 Task: Search one way flight ticket for 4 adults, 2 children, 2 infants in seat and 1 infant on lap in economy from Roswell: Roswell Air Center to Jackson: Jackson Hole Airport on 5-2-2023. Choice of flights is Singapure airlines. Number of bags: 1 carry on bag. Price is upto 45000. Outbound departure time preference is 10:30.
Action: Mouse moved to (234, 337)
Screenshot: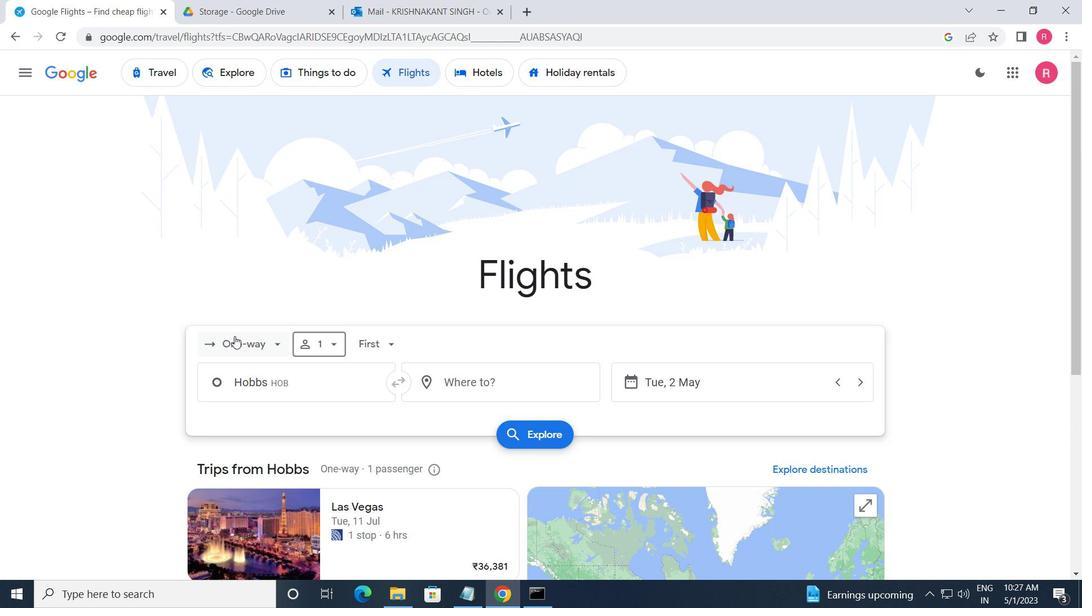 
Action: Mouse pressed left at (234, 337)
Screenshot: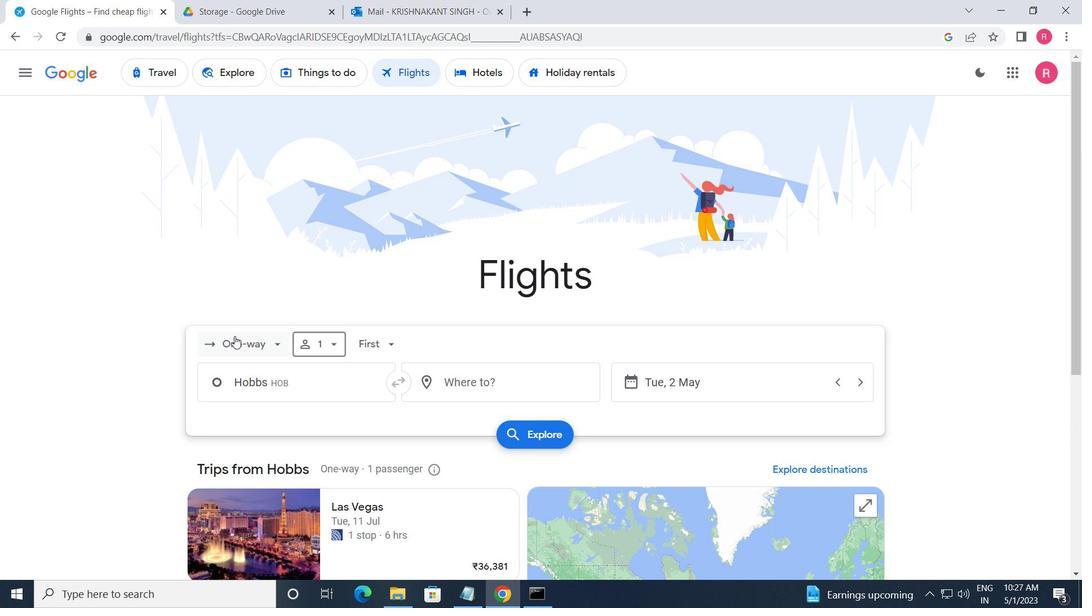 
Action: Mouse moved to (280, 418)
Screenshot: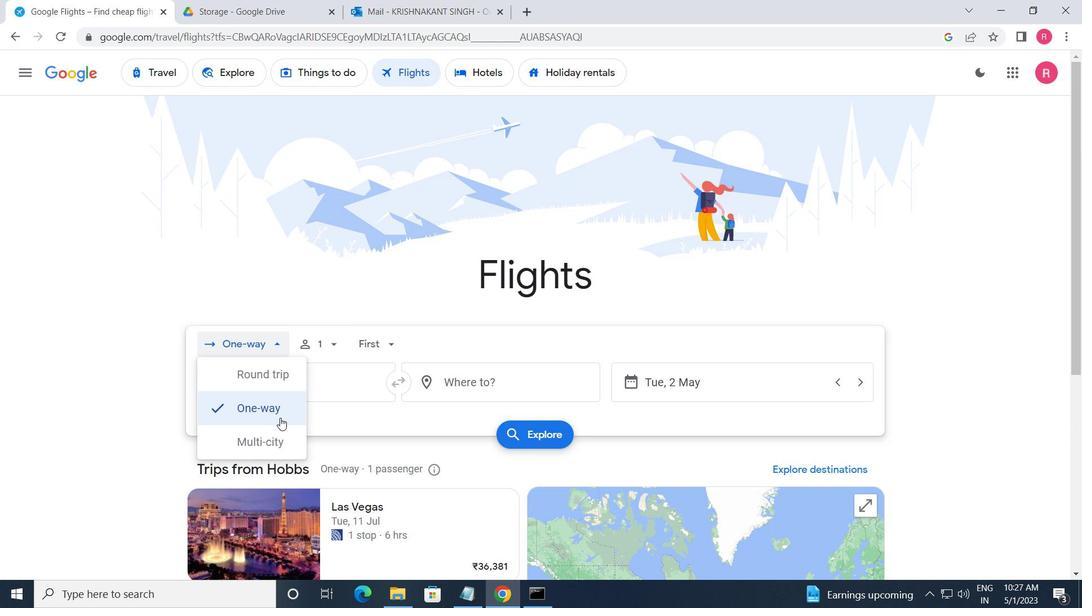 
Action: Mouse pressed left at (280, 418)
Screenshot: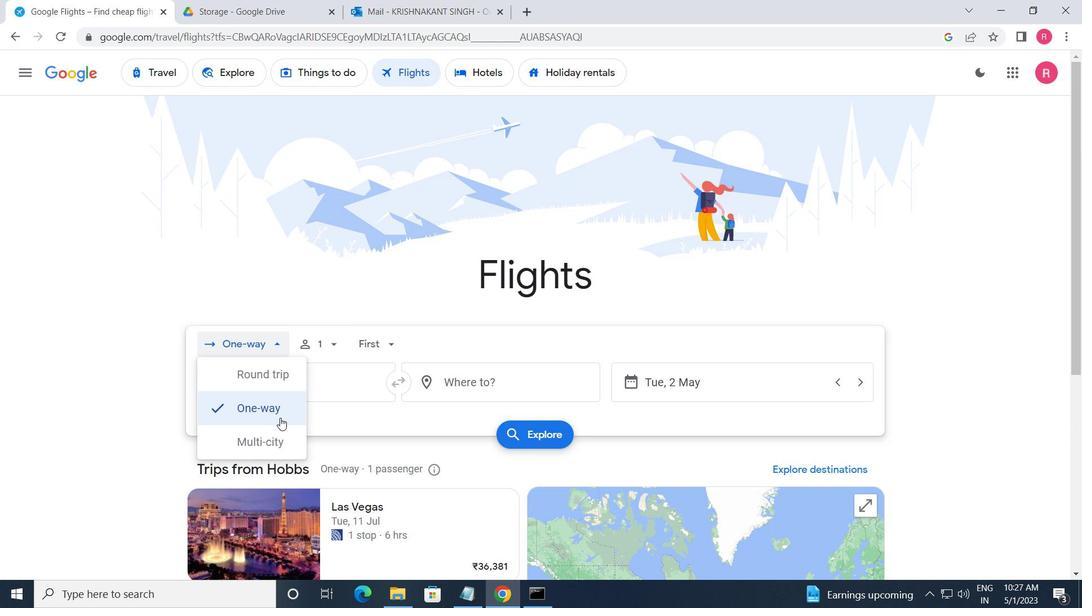 
Action: Mouse moved to (321, 361)
Screenshot: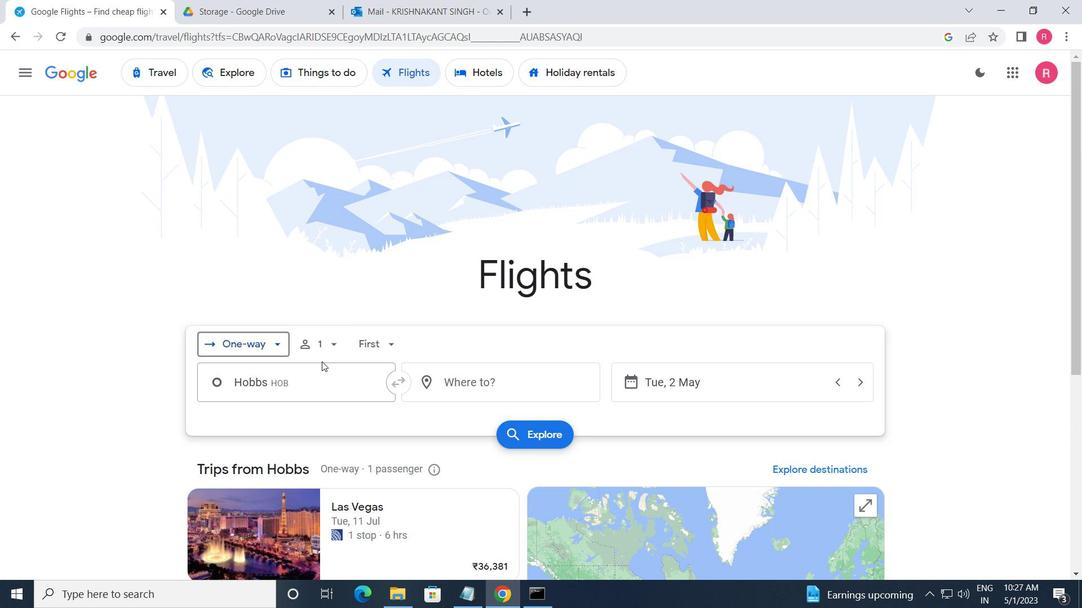
Action: Mouse pressed left at (321, 361)
Screenshot: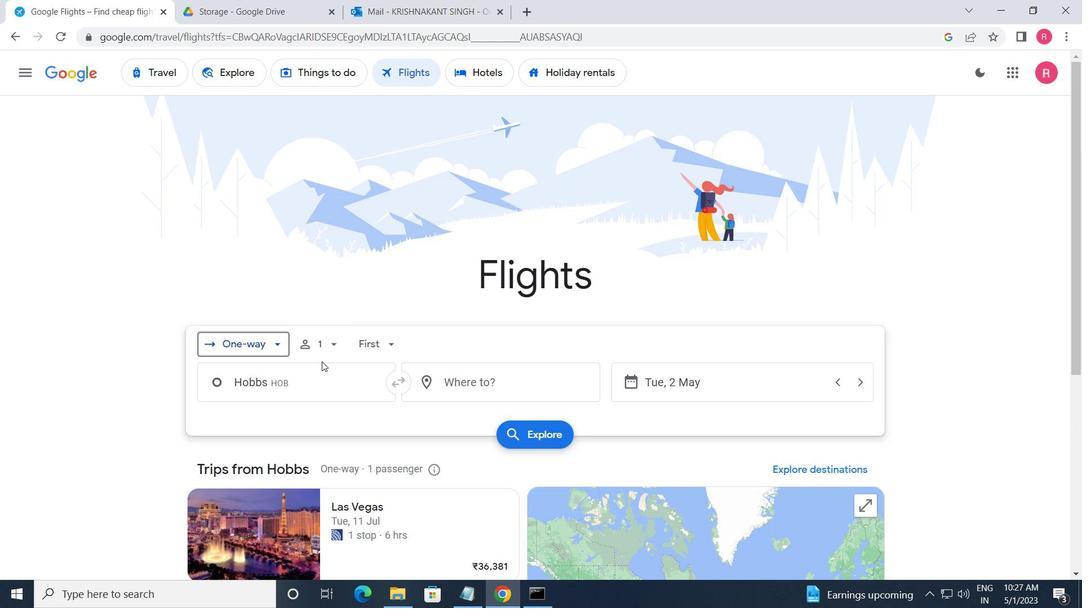 
Action: Mouse moved to (333, 351)
Screenshot: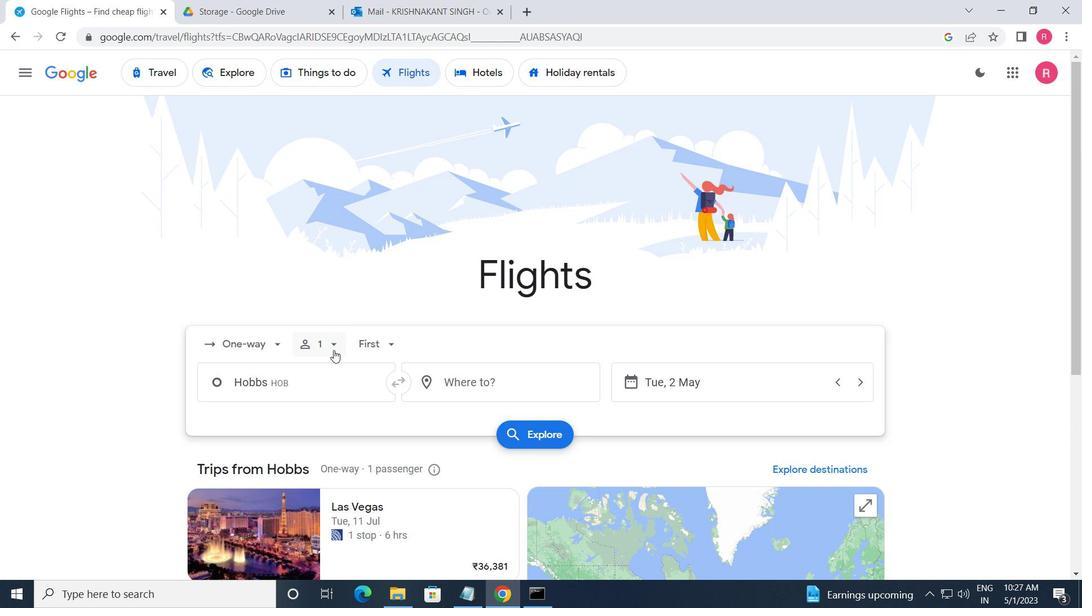 
Action: Mouse pressed left at (333, 351)
Screenshot: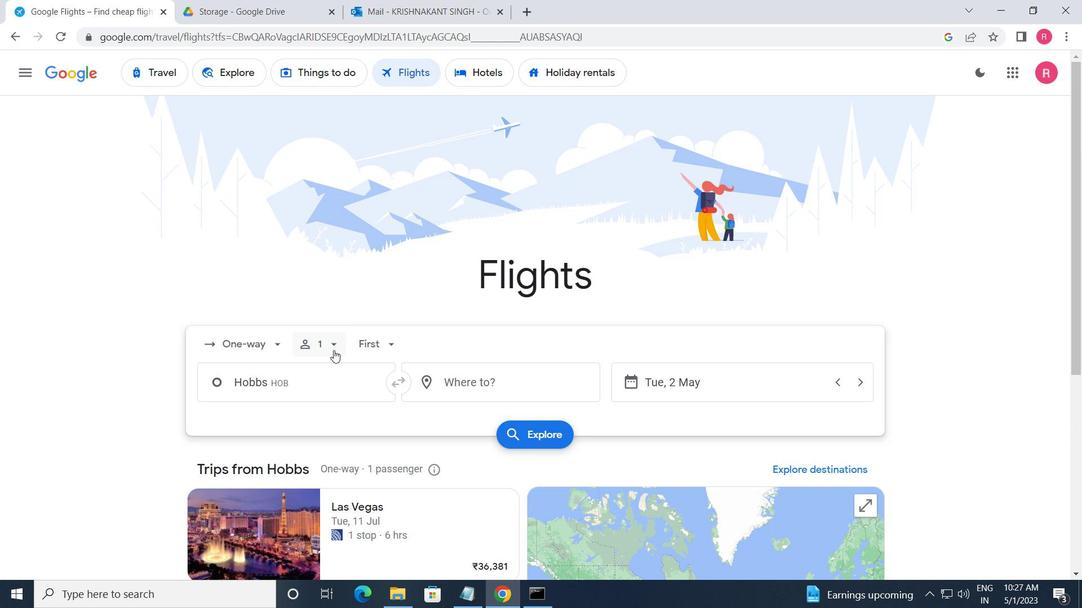 
Action: Mouse moved to (434, 421)
Screenshot: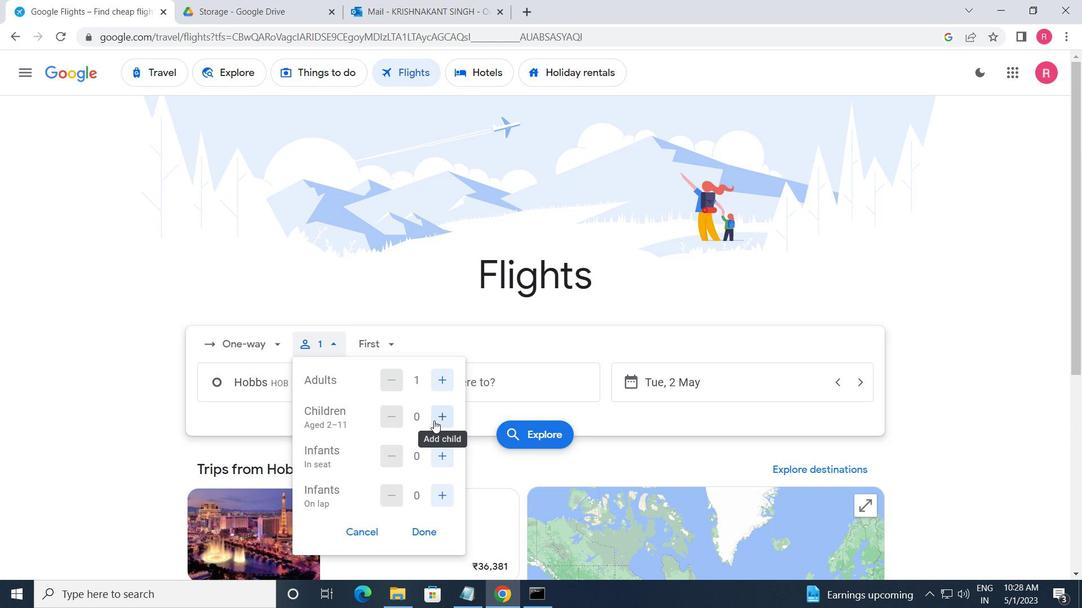 
Action: Mouse pressed left at (434, 421)
Screenshot: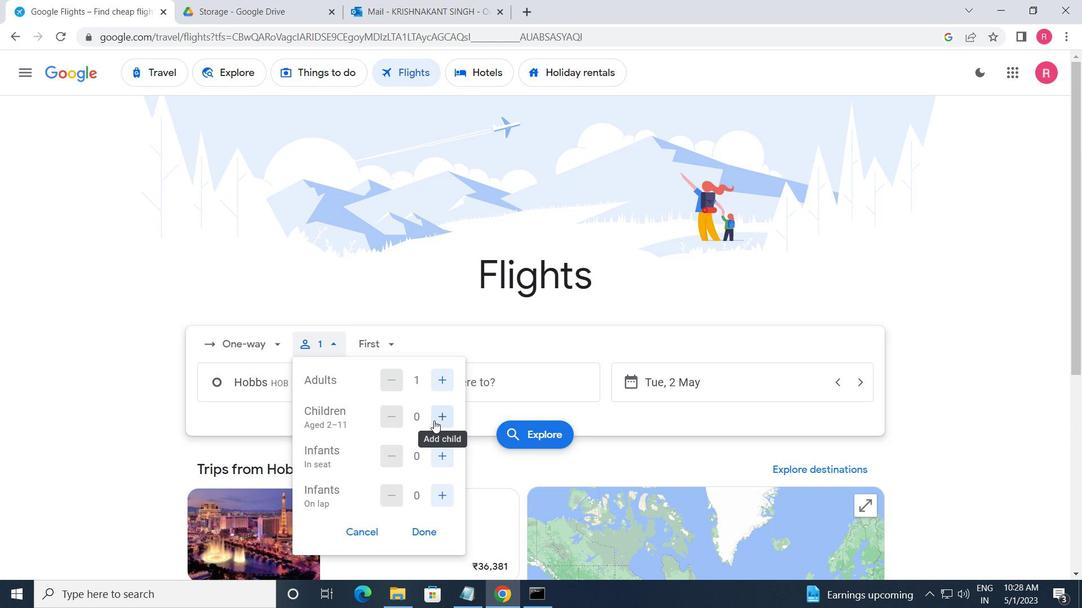 
Action: Mouse moved to (445, 465)
Screenshot: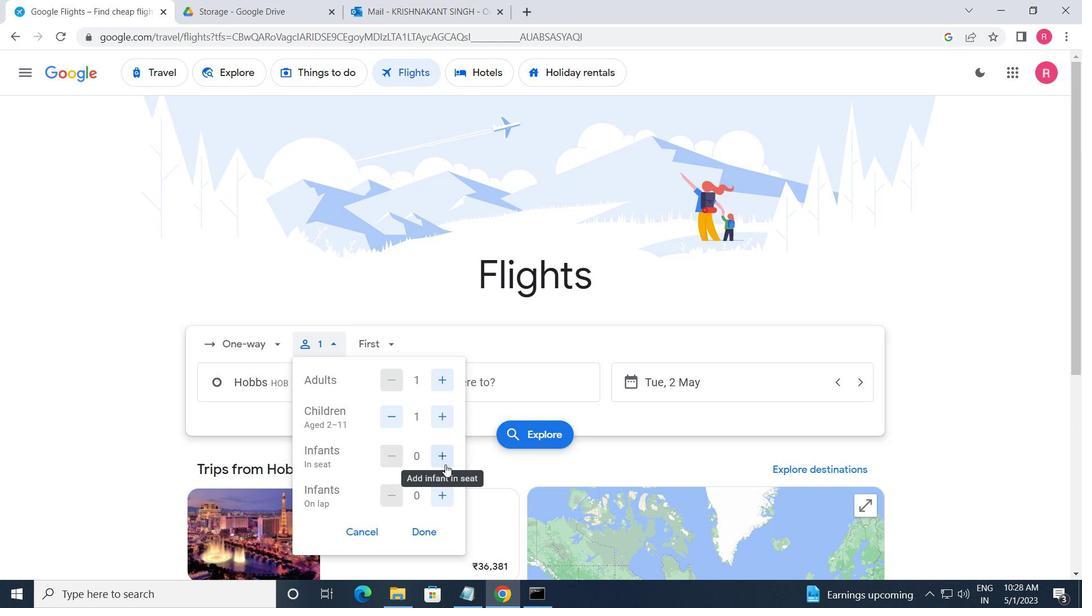 
Action: Mouse pressed left at (445, 465)
Screenshot: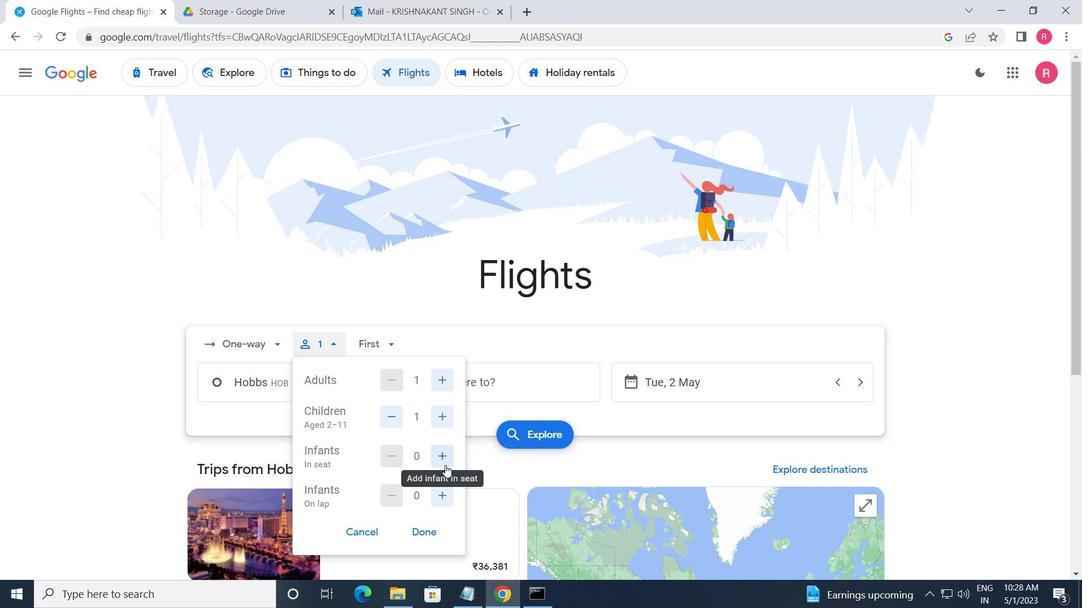 
Action: Mouse moved to (363, 354)
Screenshot: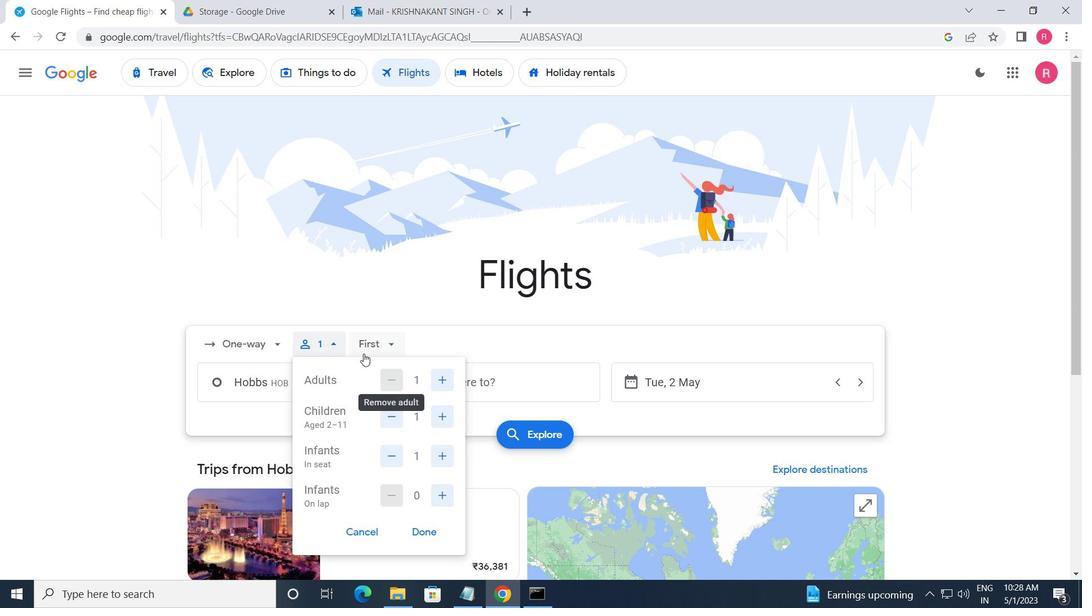 
Action: Mouse pressed left at (363, 354)
Screenshot: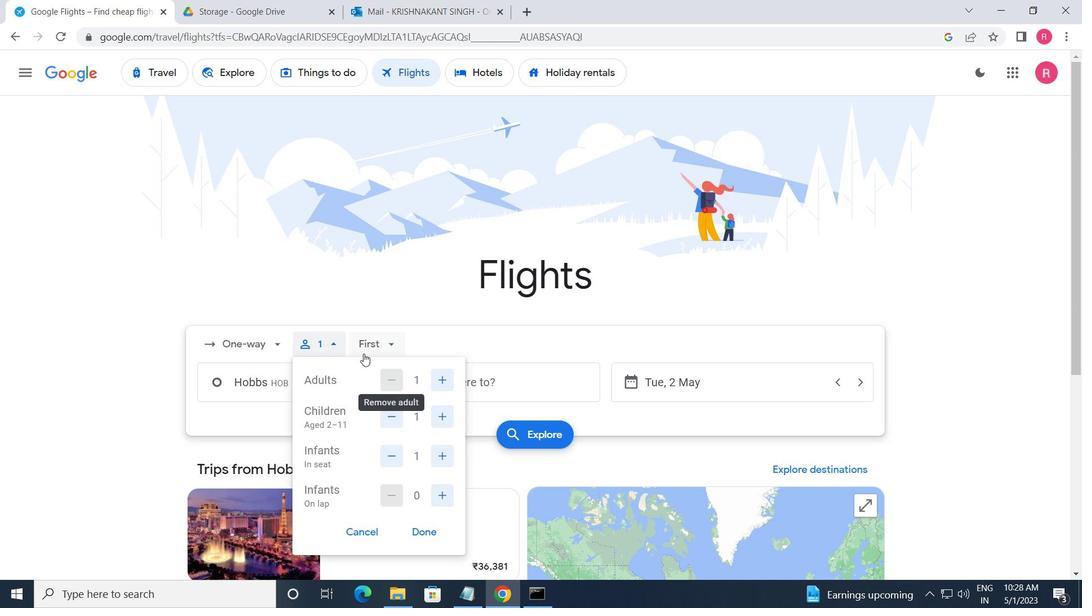 
Action: Mouse moved to (401, 408)
Screenshot: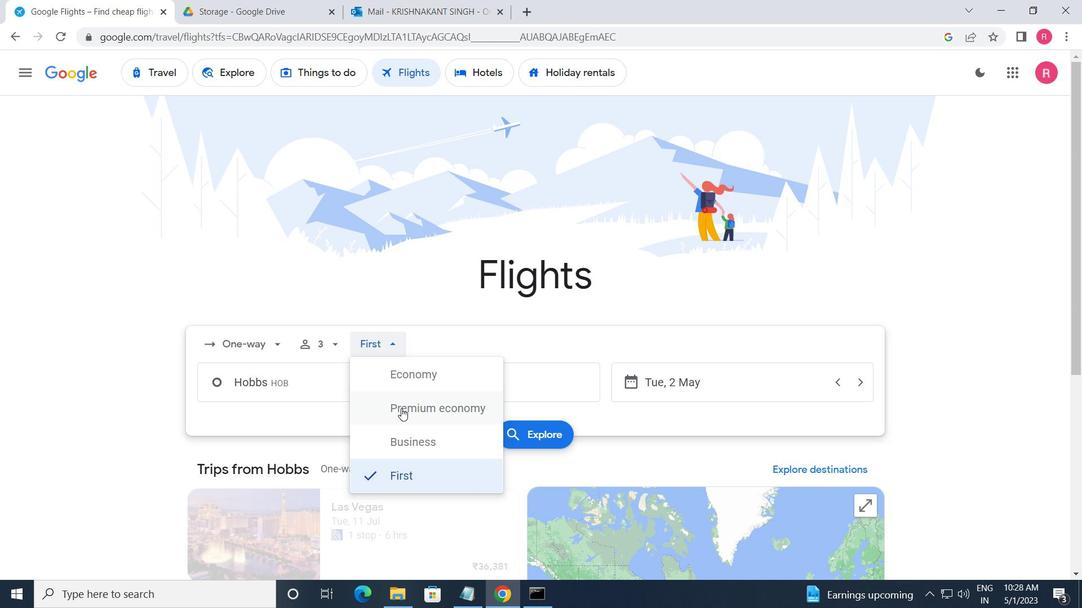 
Action: Mouse pressed left at (401, 408)
Screenshot: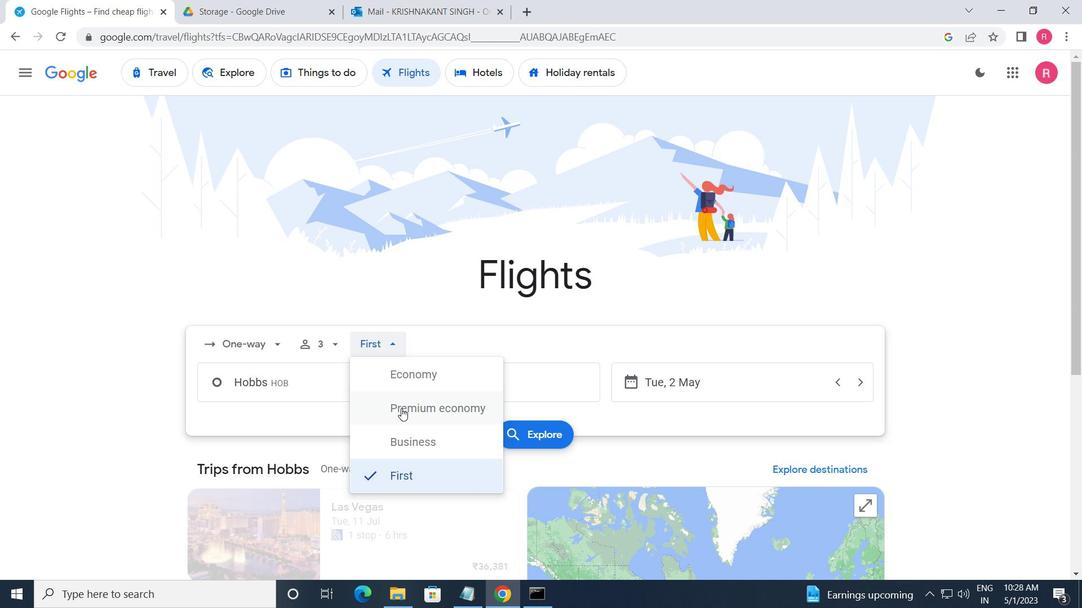 
Action: Mouse moved to (344, 385)
Screenshot: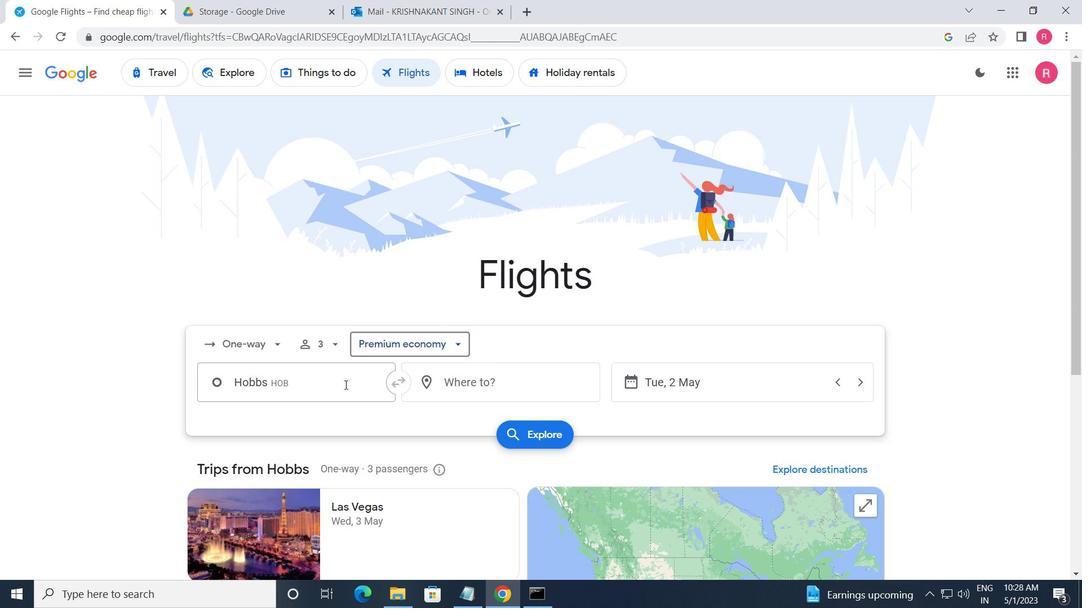 
Action: Mouse pressed left at (344, 385)
Screenshot: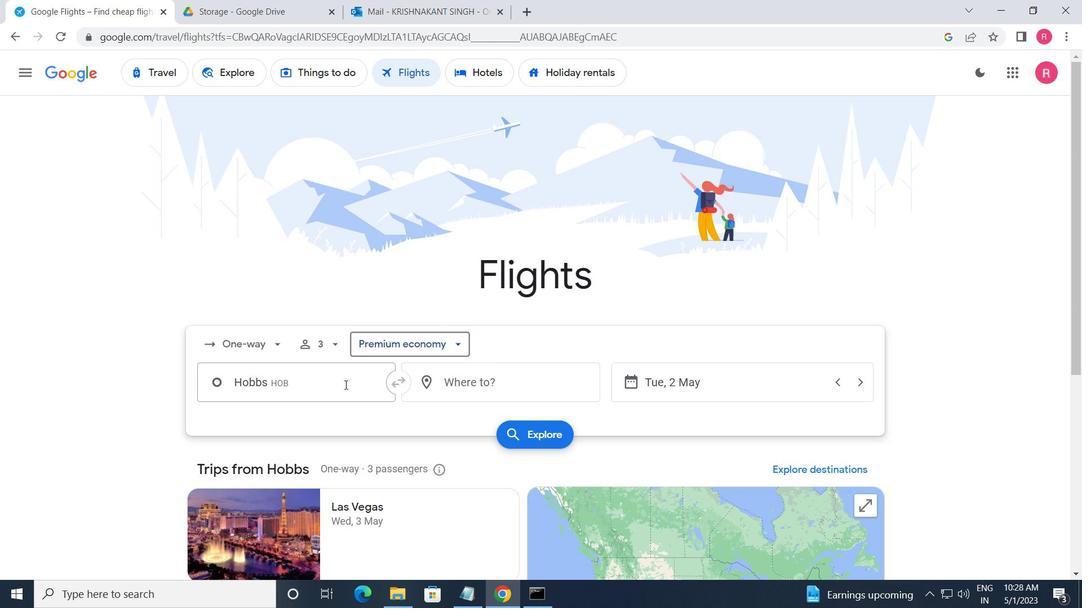 
Action: Mouse moved to (308, 533)
Screenshot: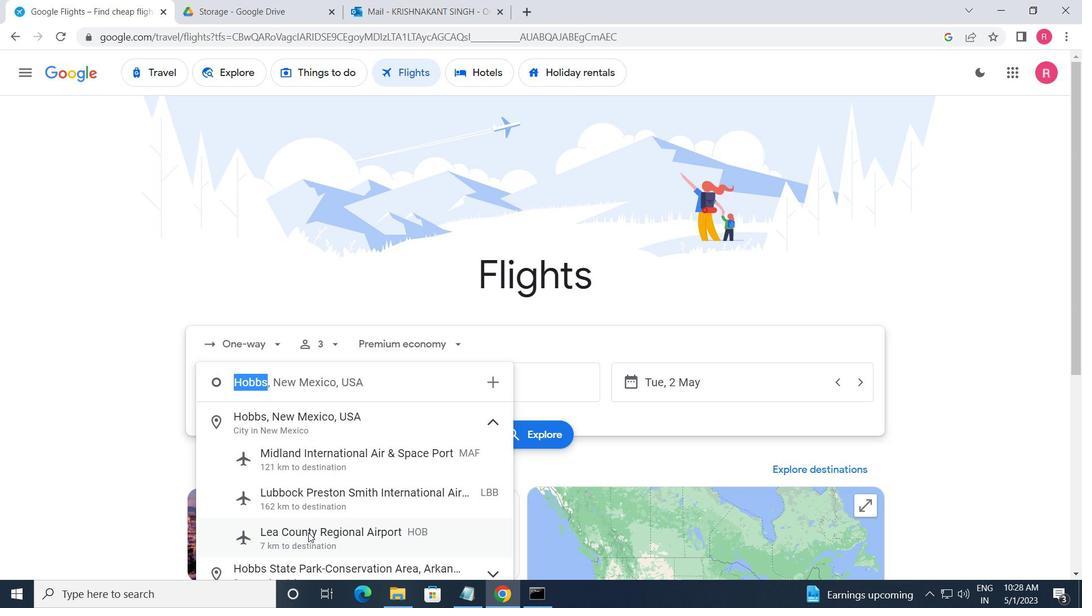
Action: Mouse pressed left at (308, 533)
Screenshot: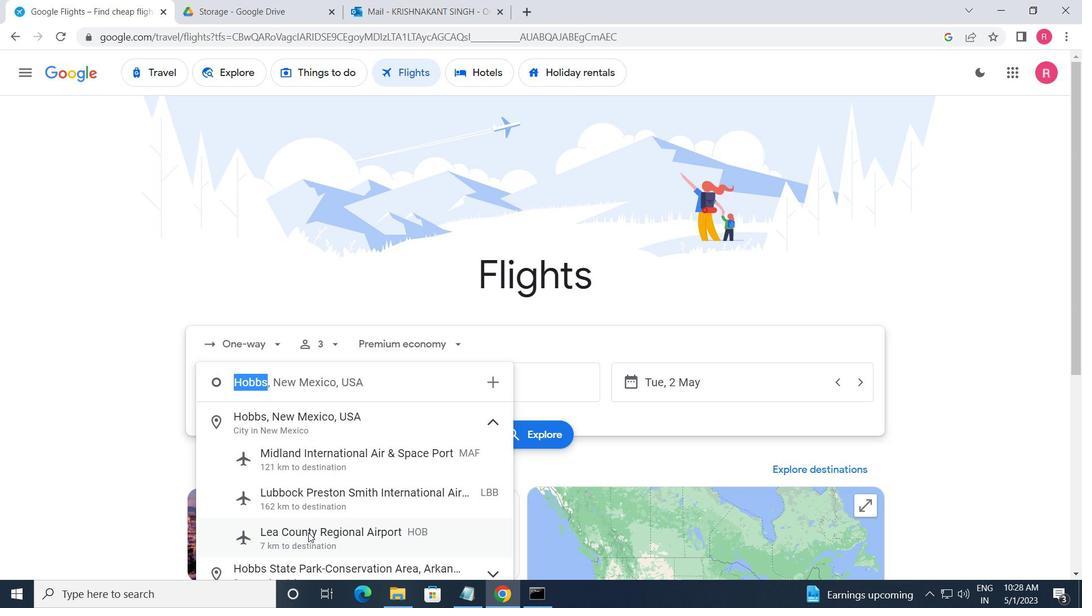 
Action: Mouse moved to (498, 392)
Screenshot: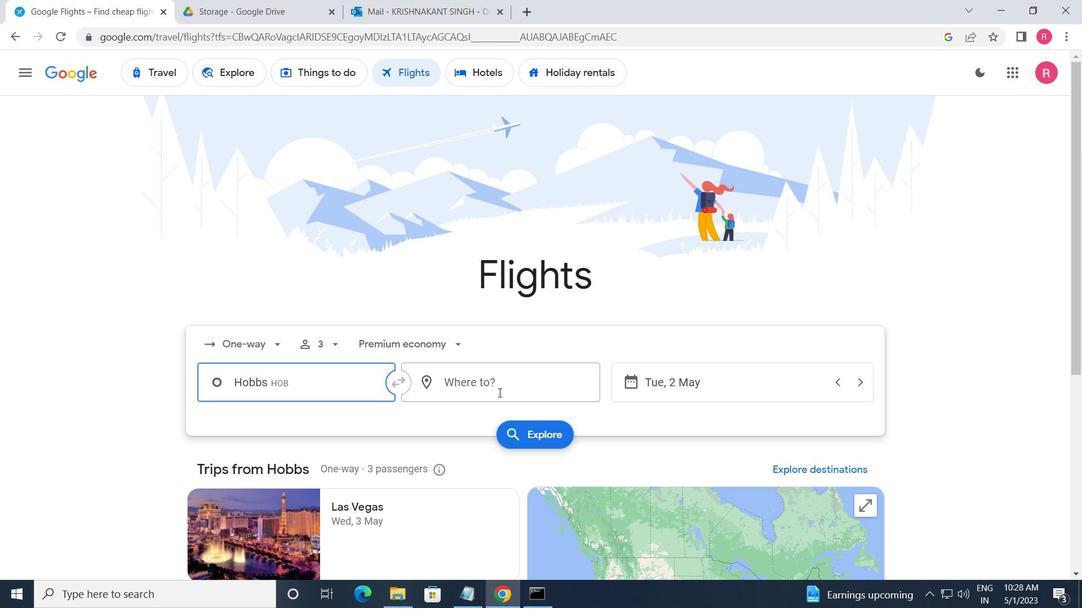 
Action: Mouse pressed left at (498, 392)
Screenshot: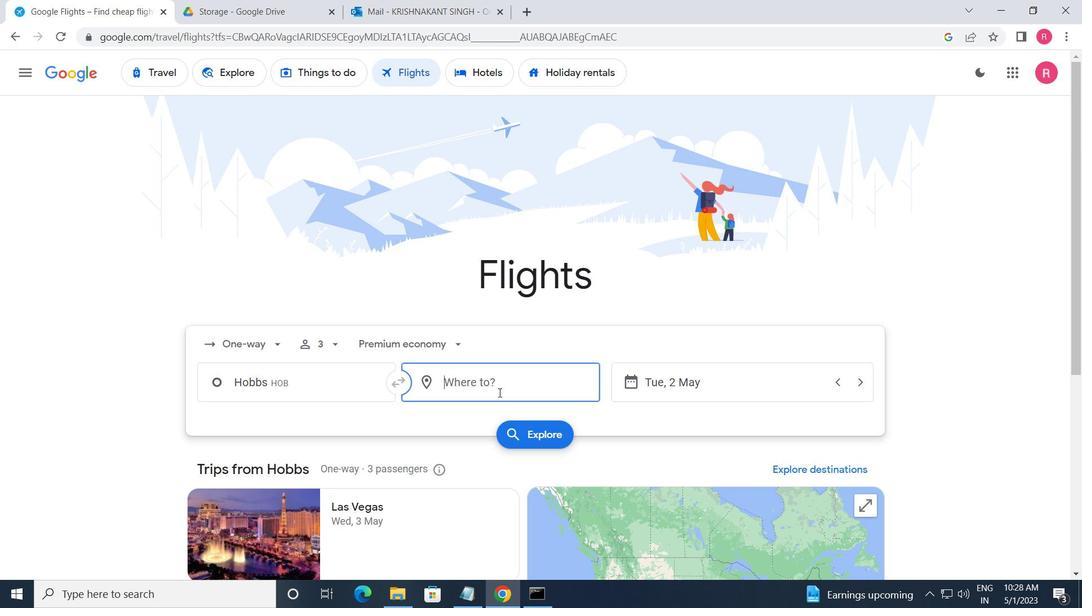 
Action: Mouse moved to (470, 524)
Screenshot: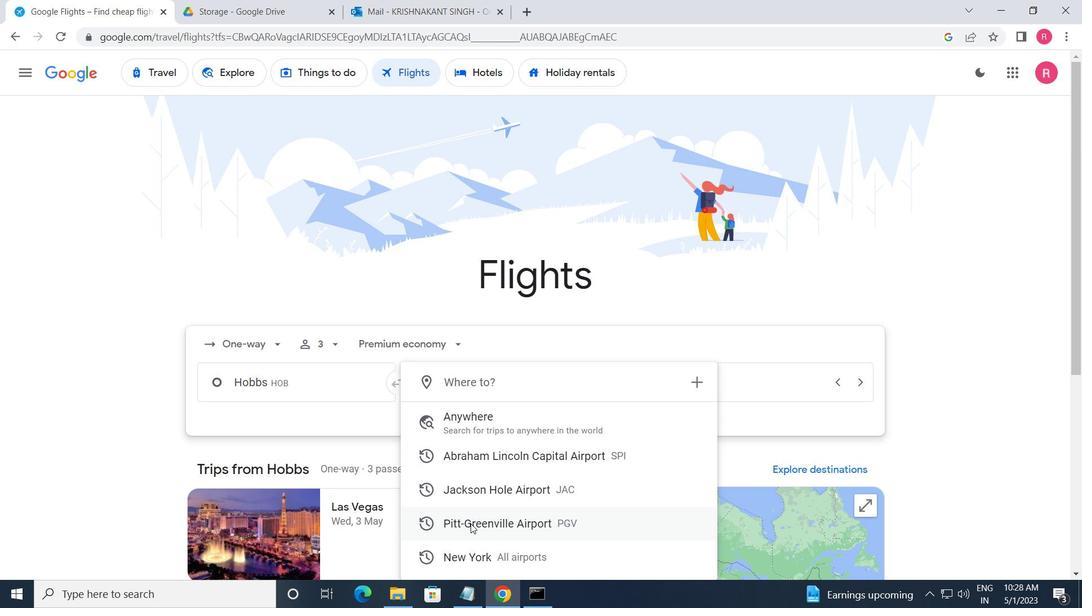 
Action: Mouse pressed left at (470, 524)
Screenshot: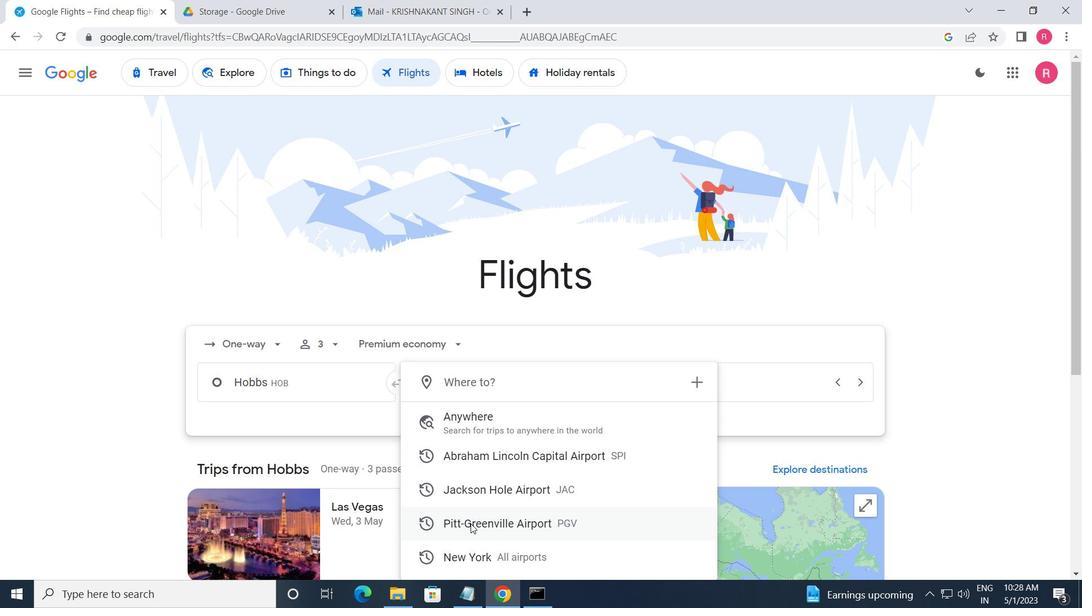 
Action: Mouse moved to (719, 381)
Screenshot: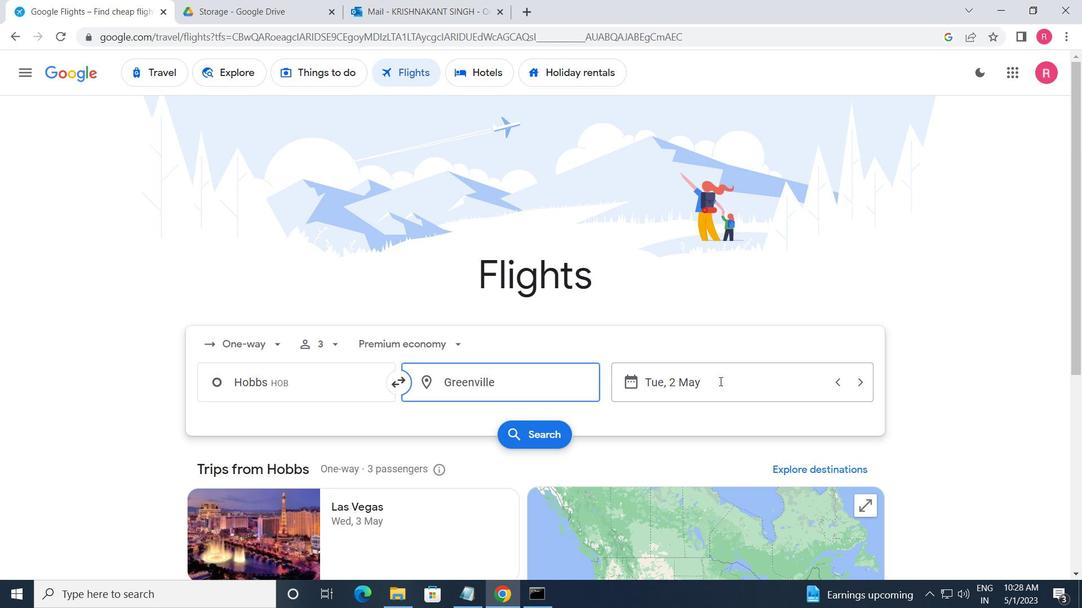 
Action: Mouse pressed left at (719, 381)
Screenshot: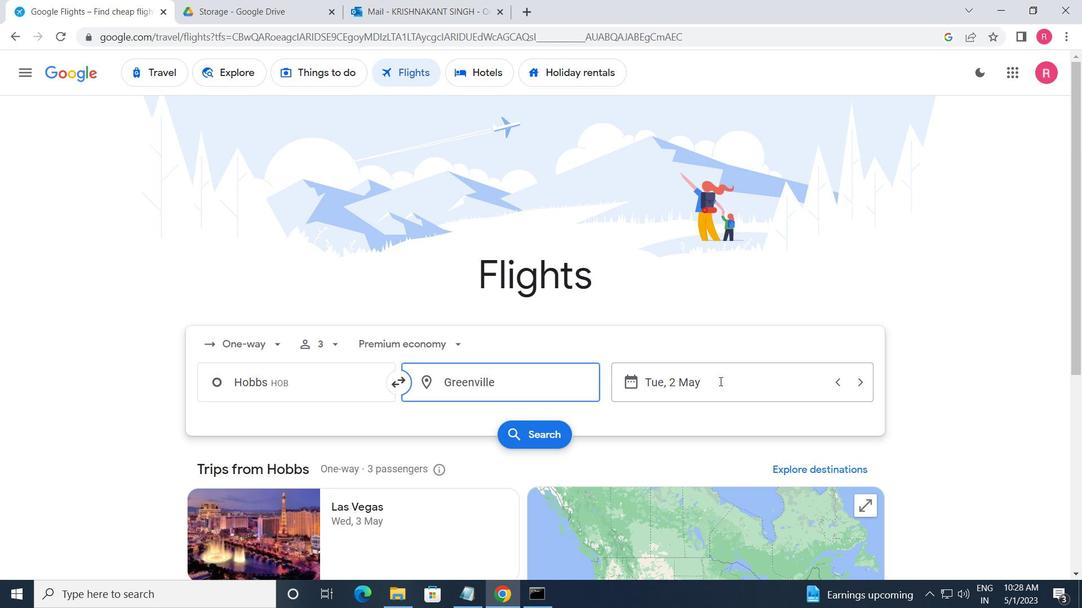 
Action: Mouse moved to (440, 334)
Screenshot: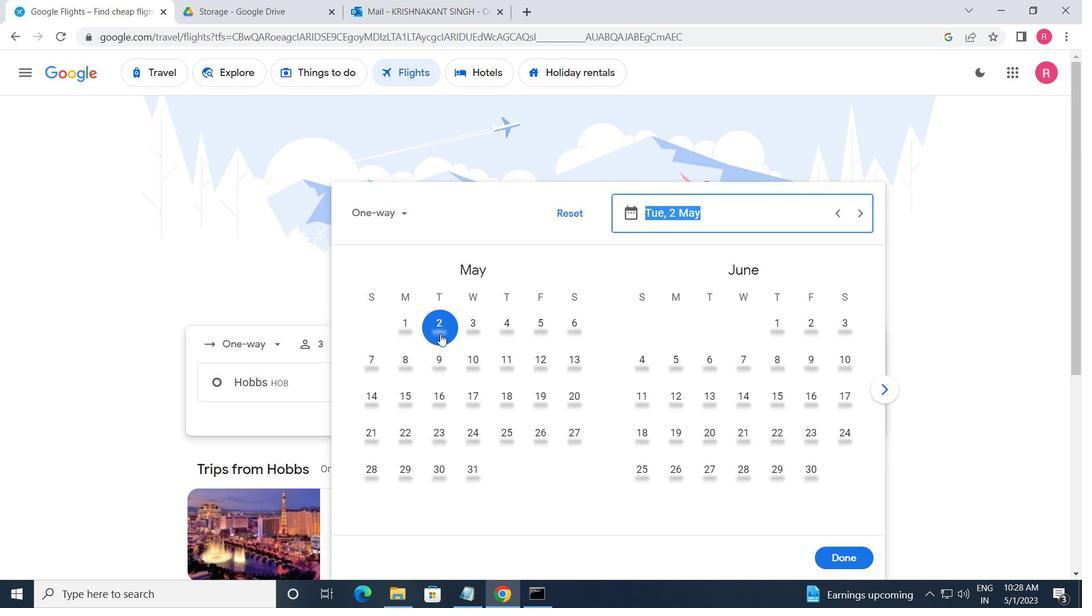 
Action: Mouse pressed left at (440, 334)
Screenshot: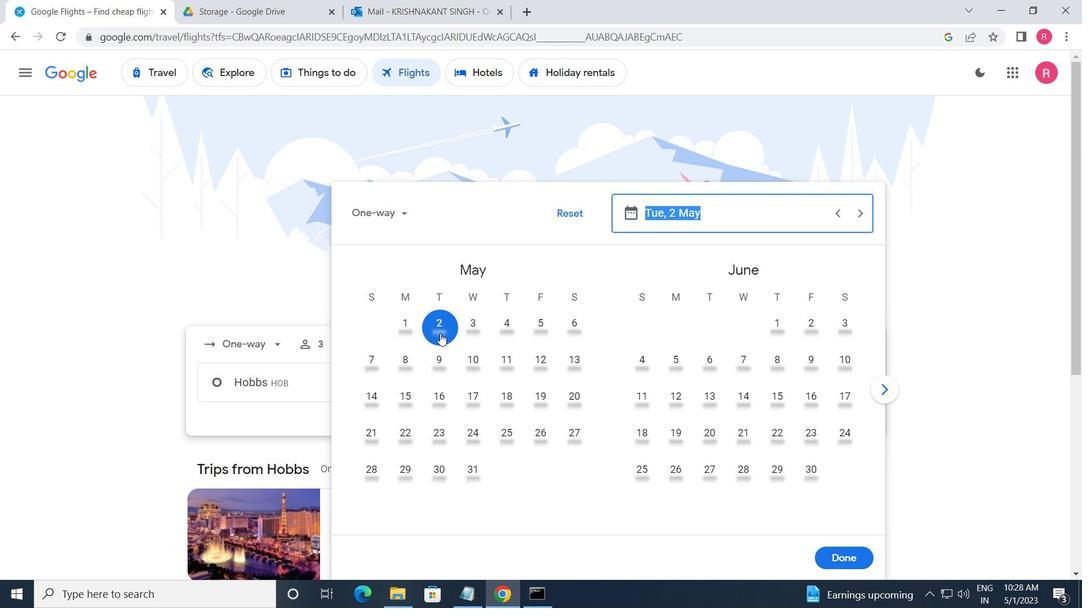 
Action: Mouse moved to (833, 558)
Screenshot: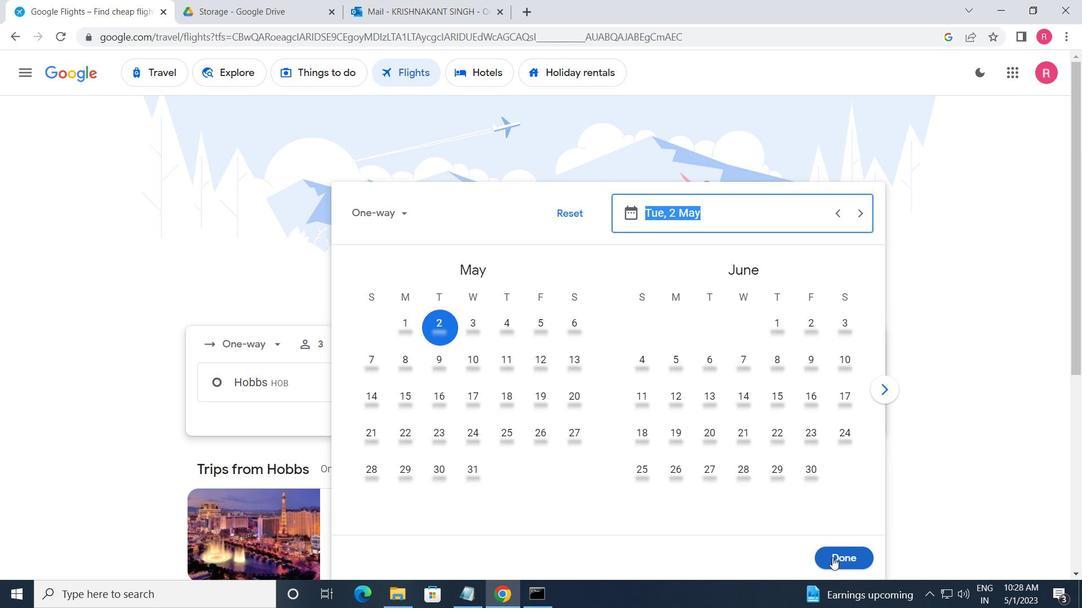 
Action: Mouse pressed left at (833, 558)
Screenshot: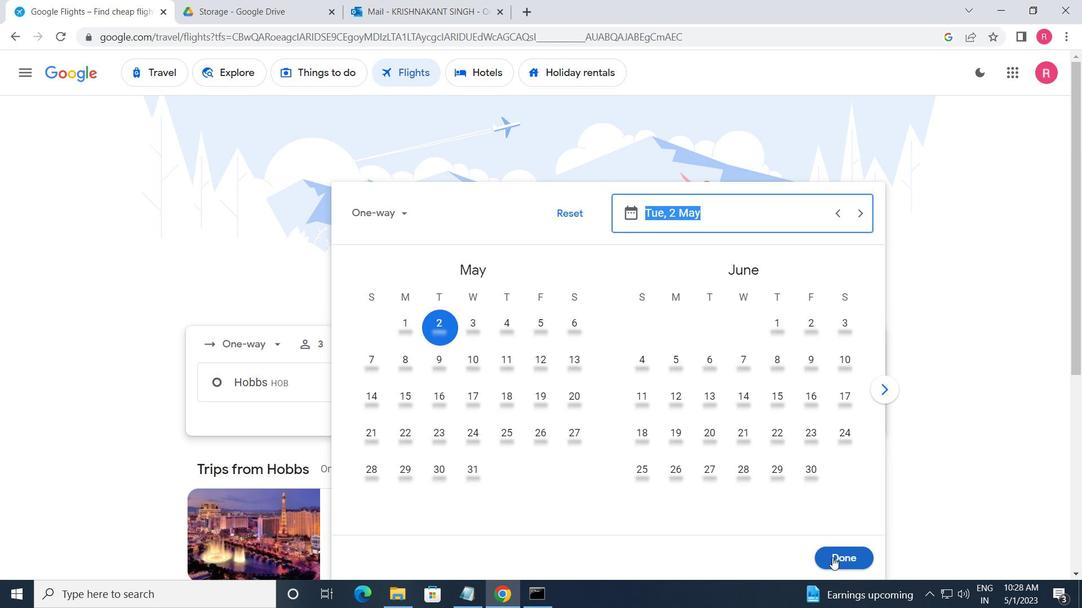 
Action: Mouse moved to (545, 441)
Screenshot: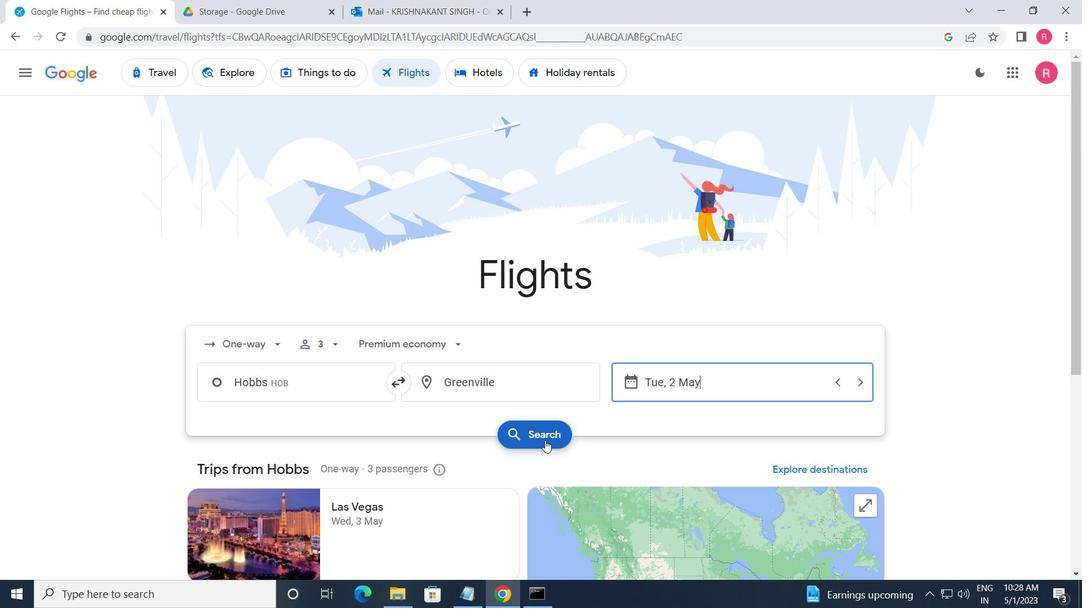 
Action: Mouse pressed left at (545, 441)
Screenshot: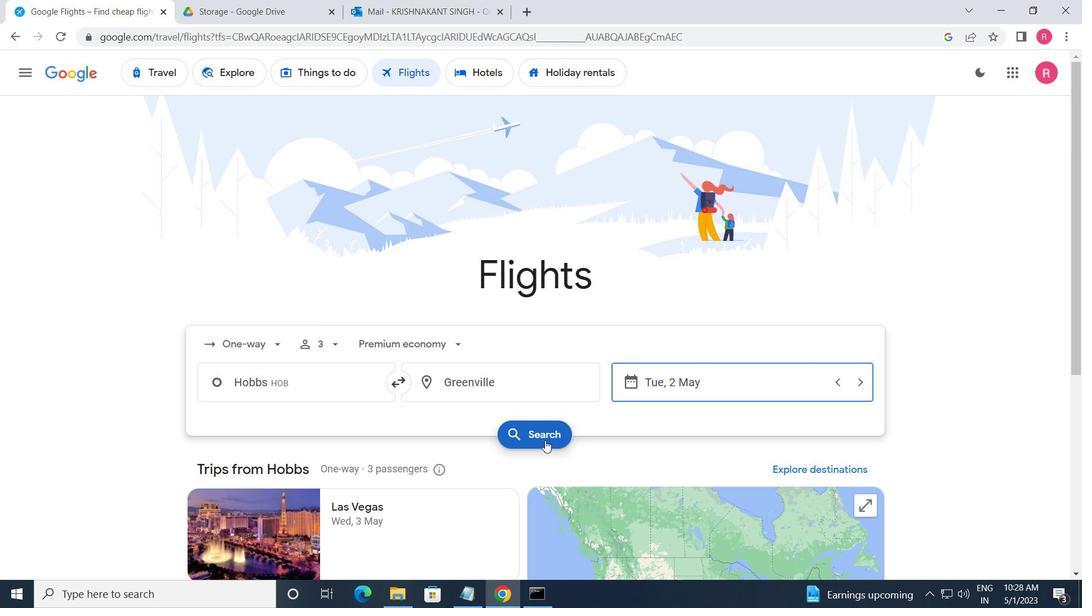 
Action: Mouse moved to (221, 200)
Screenshot: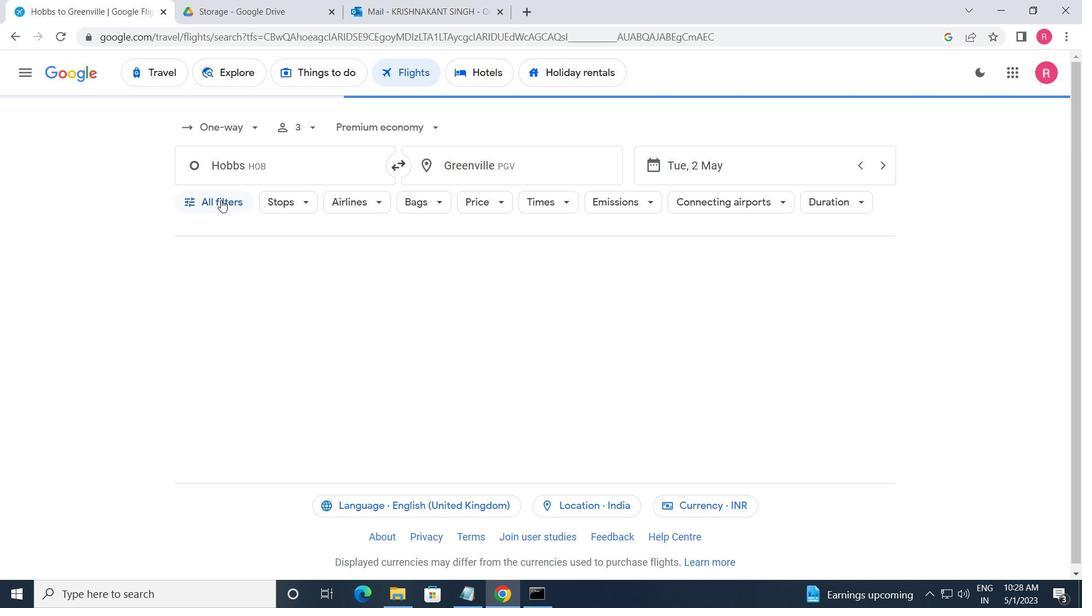 
Action: Mouse pressed left at (221, 200)
Screenshot: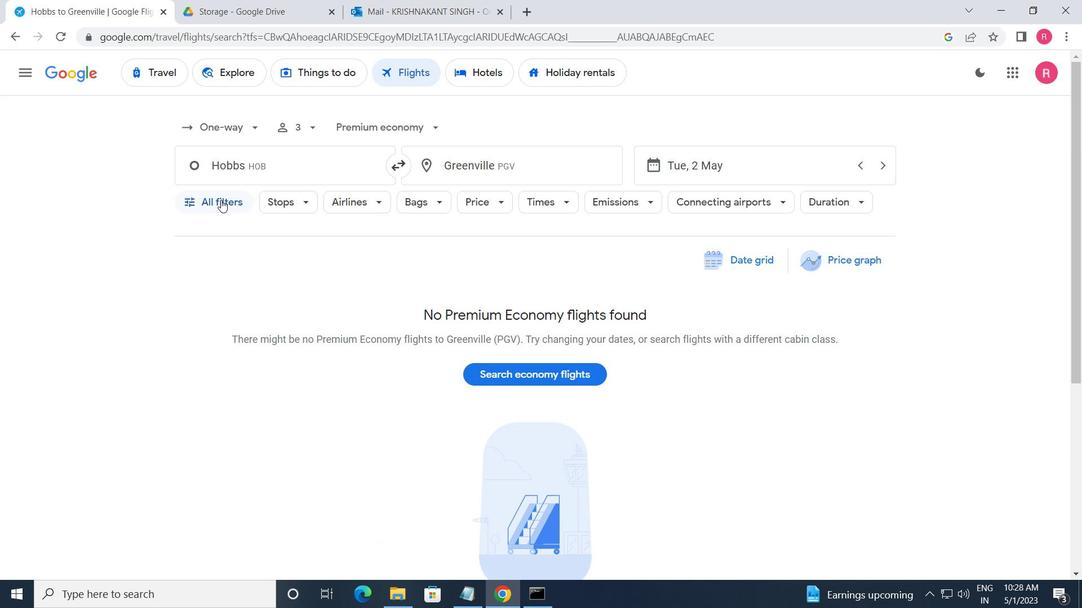 
Action: Mouse moved to (250, 327)
Screenshot: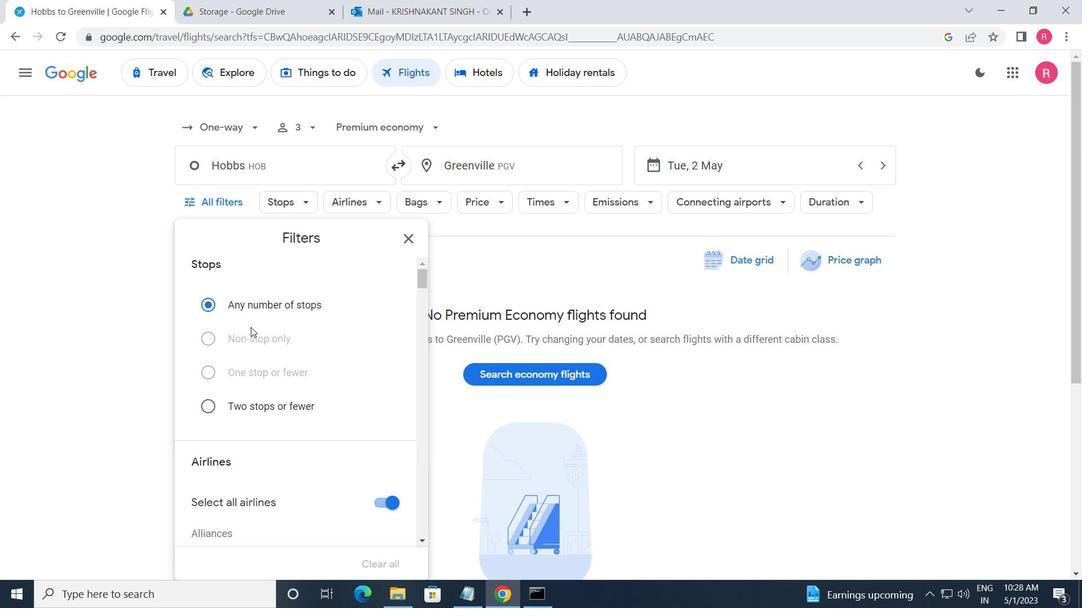 
Action: Mouse scrolled (250, 326) with delta (0, 0)
Screenshot: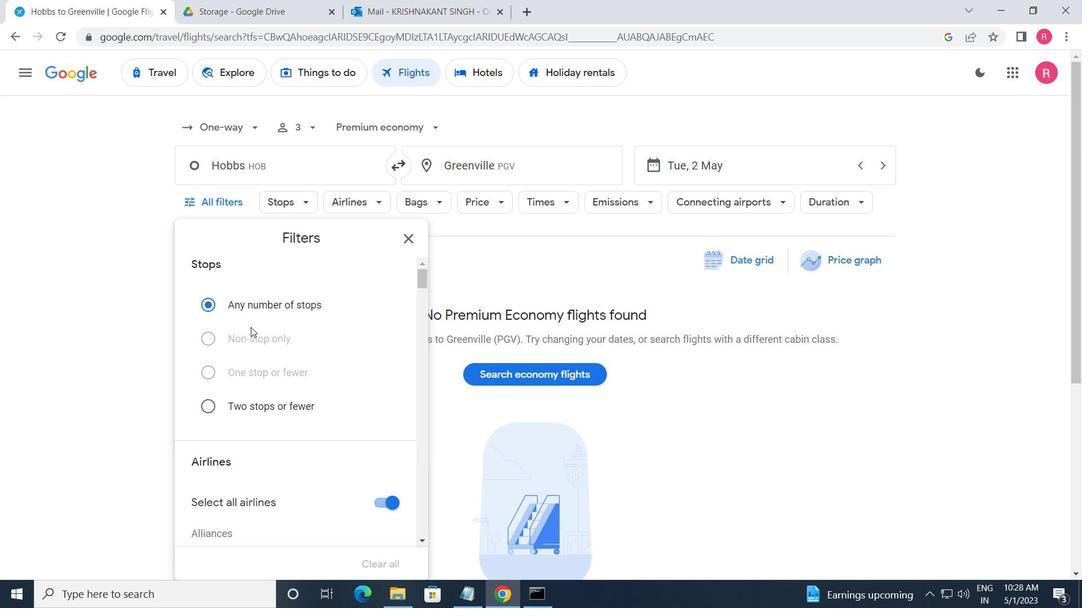 
Action: Mouse scrolled (250, 326) with delta (0, 0)
Screenshot: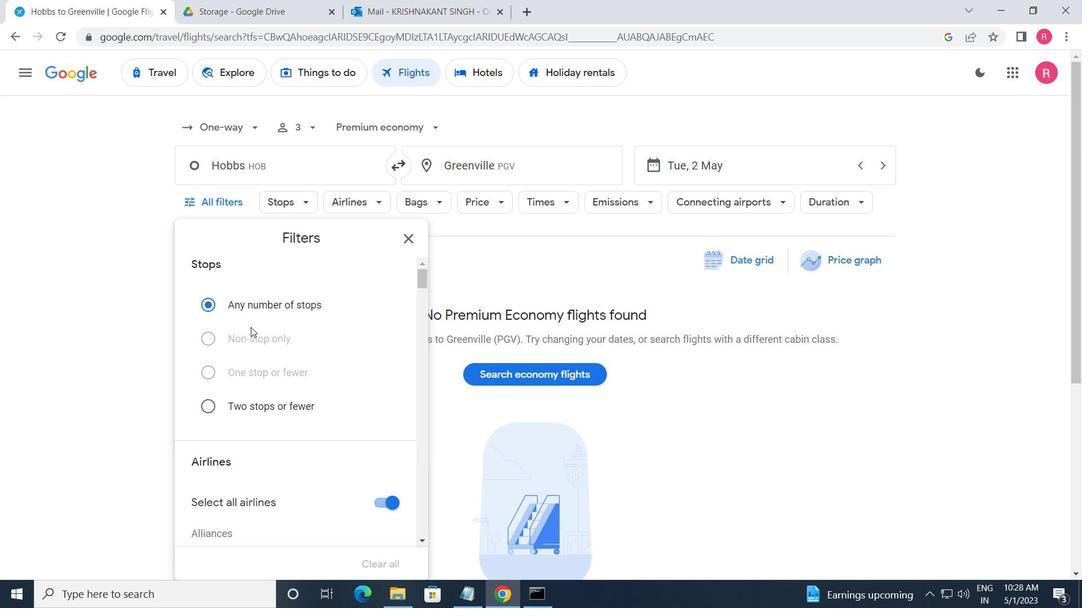 
Action: Mouse scrolled (250, 326) with delta (0, 0)
Screenshot: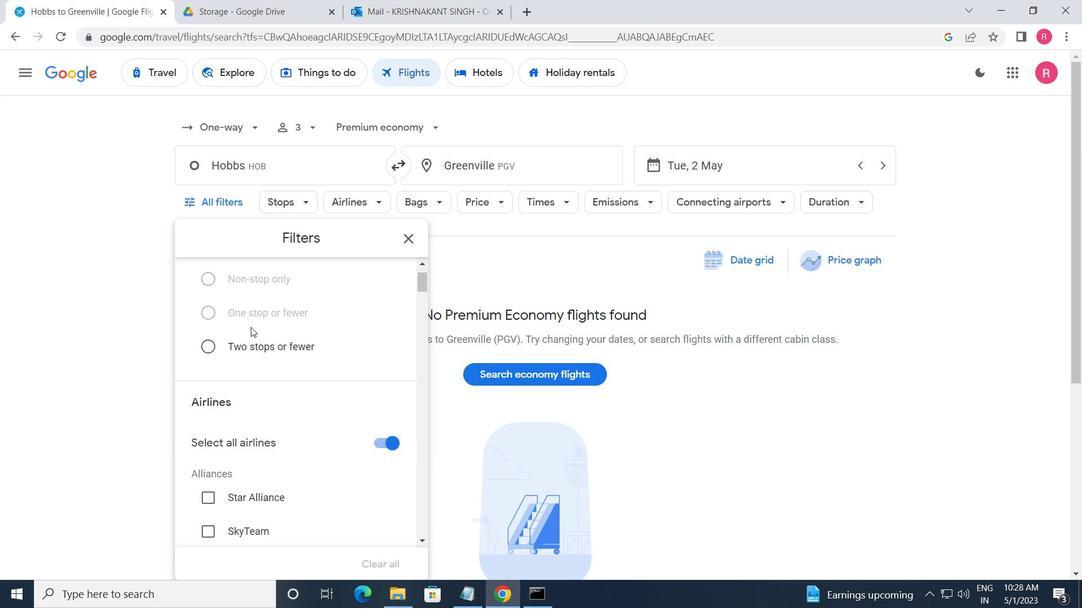 
Action: Mouse moved to (250, 325)
Screenshot: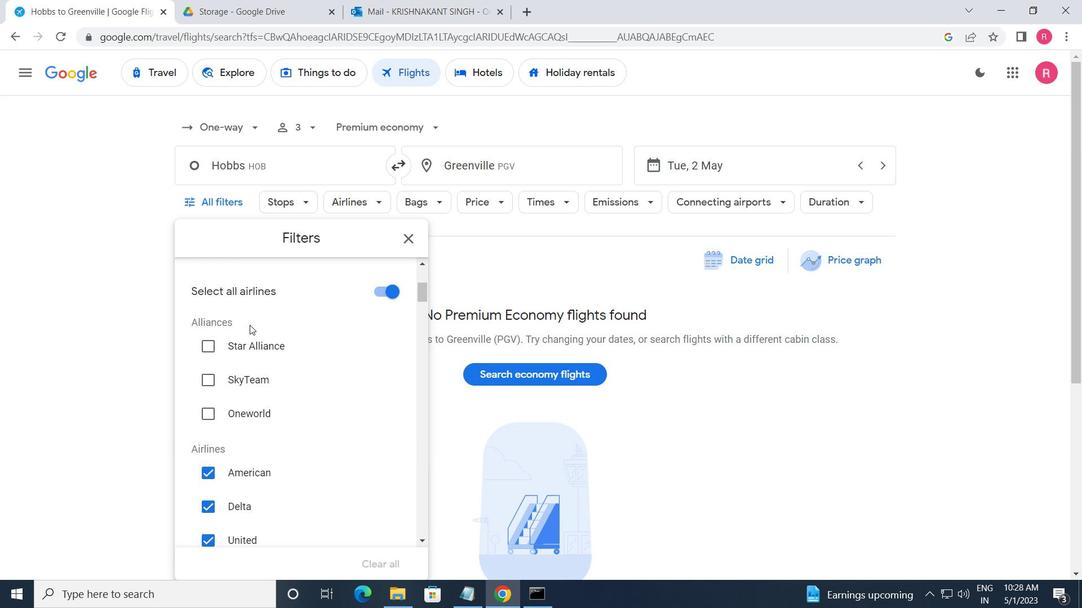 
Action: Mouse scrolled (250, 324) with delta (0, 0)
Screenshot: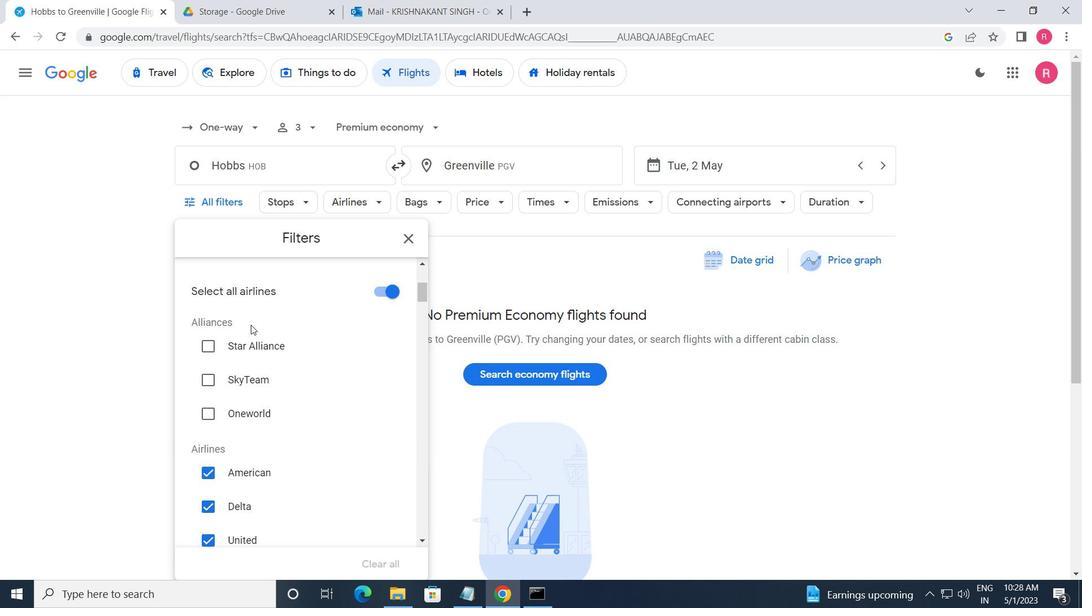 
Action: Mouse scrolled (250, 324) with delta (0, 0)
Screenshot: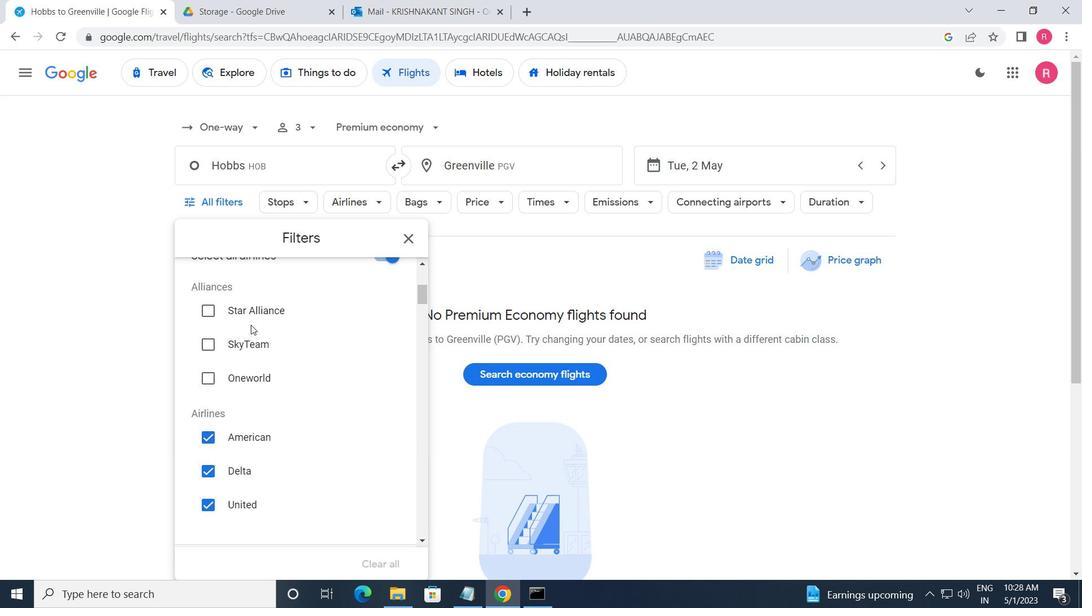
Action: Mouse moved to (379, 403)
Screenshot: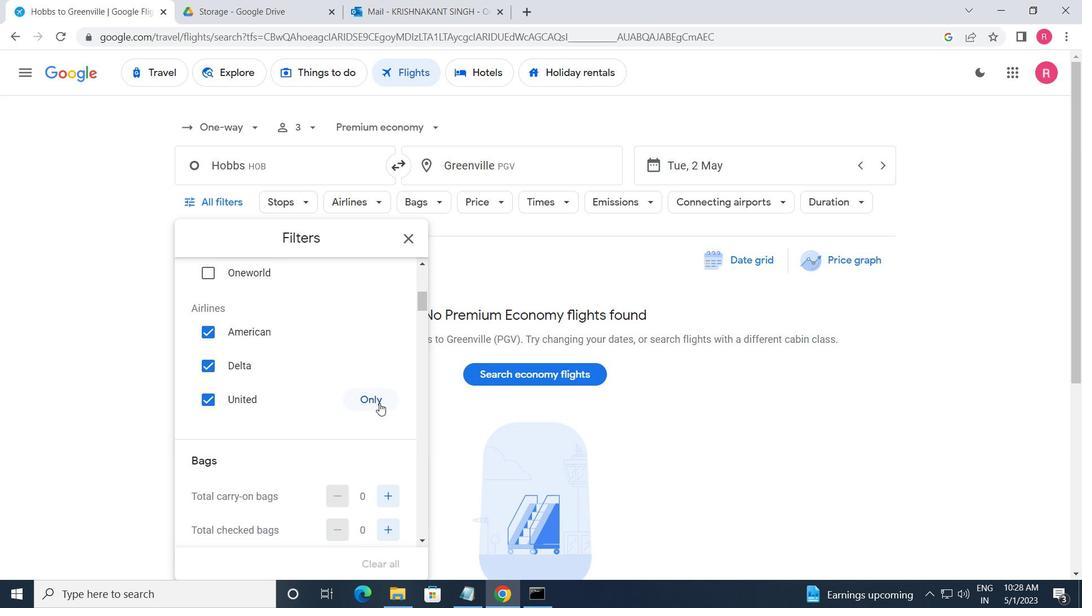 
Action: Mouse pressed left at (379, 403)
Screenshot: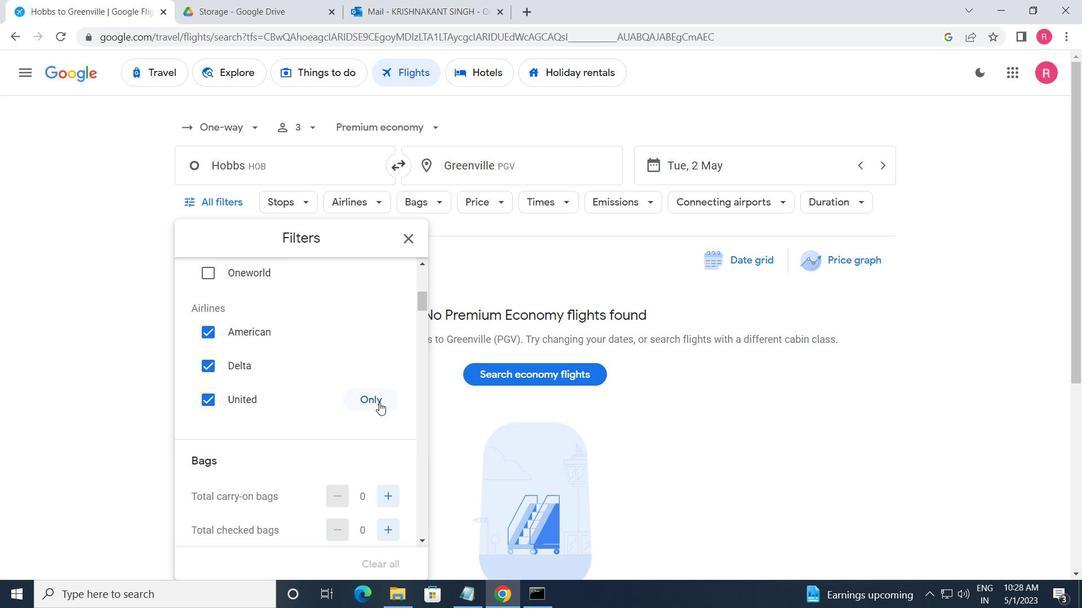 
Action: Mouse moved to (375, 403)
Screenshot: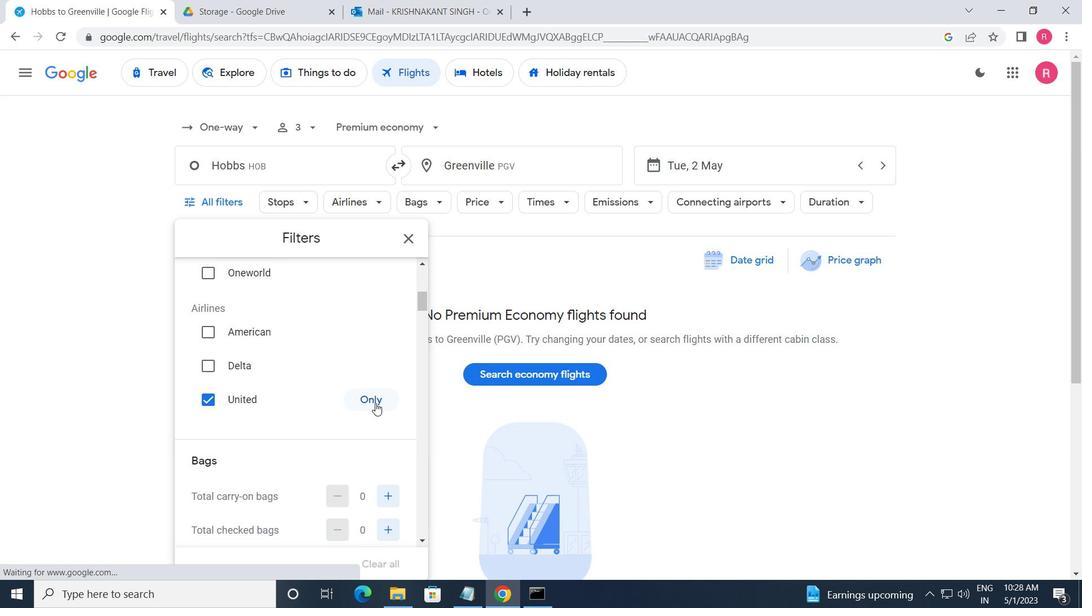 
Action: Mouse scrolled (375, 403) with delta (0, 0)
Screenshot: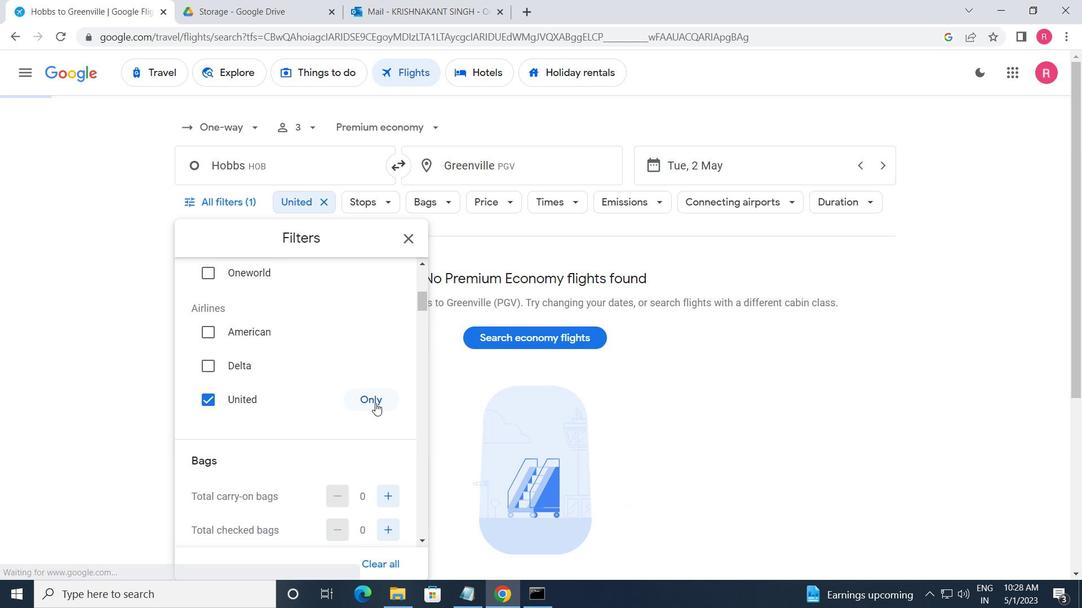 
Action: Mouse moved to (375, 403)
Screenshot: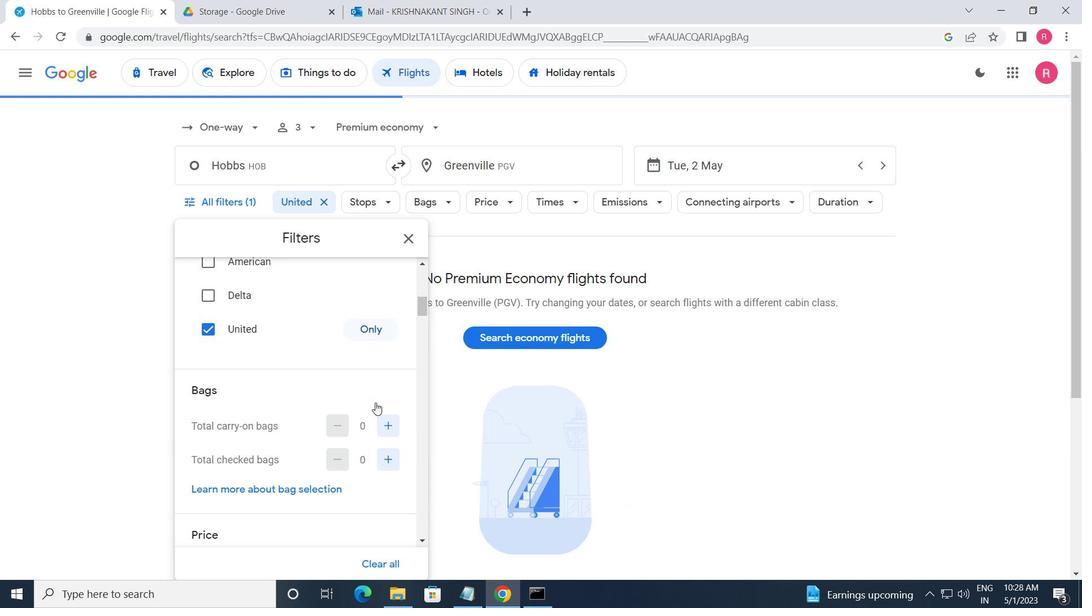 
Action: Mouse scrolled (375, 402) with delta (0, 0)
Screenshot: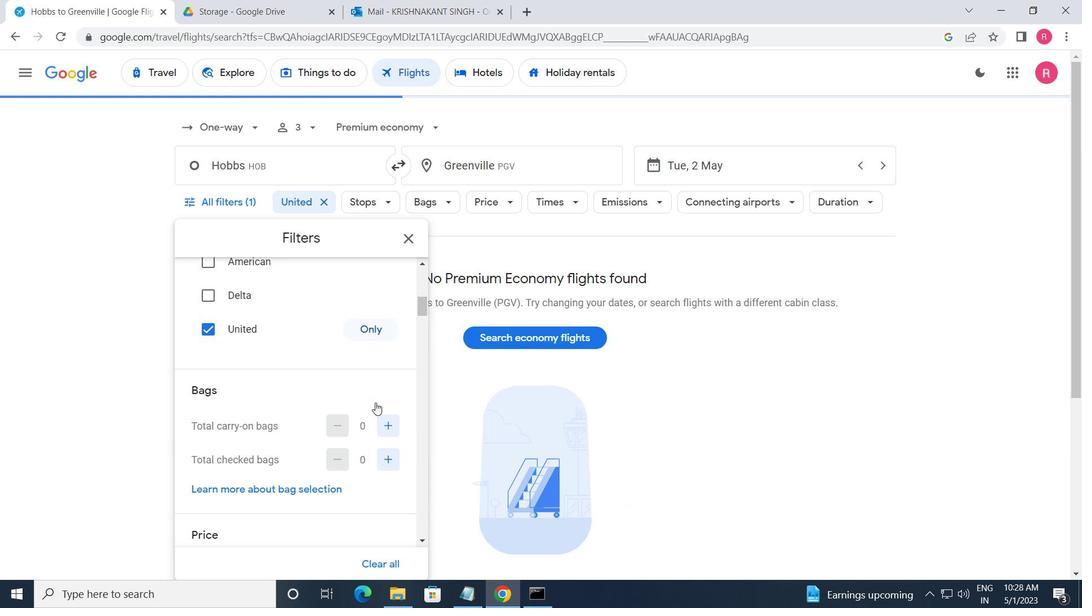 
Action: Mouse moved to (375, 361)
Screenshot: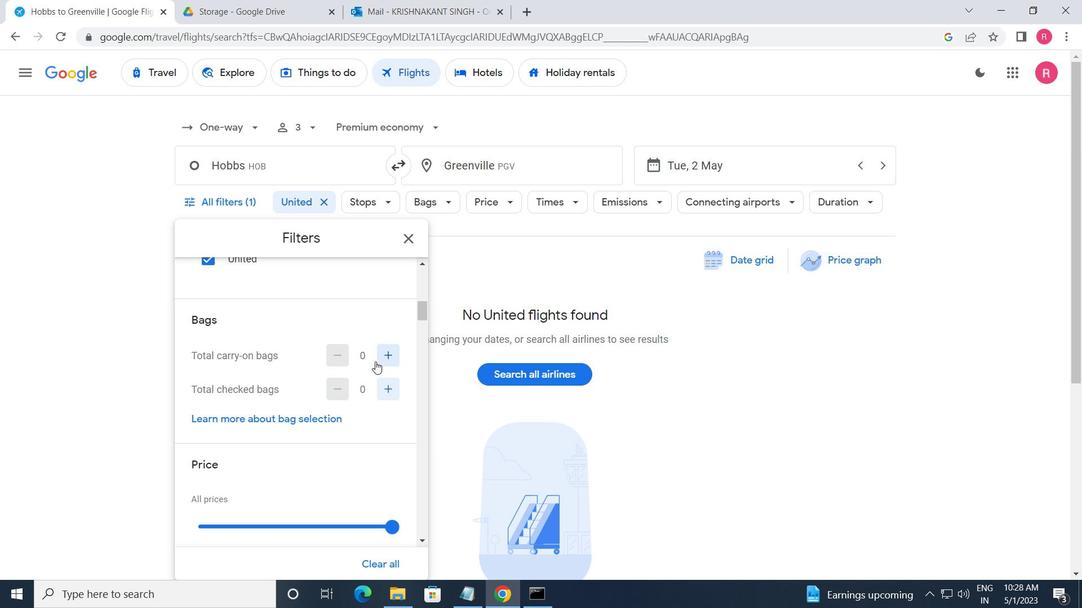 
Action: Mouse pressed left at (375, 361)
Screenshot: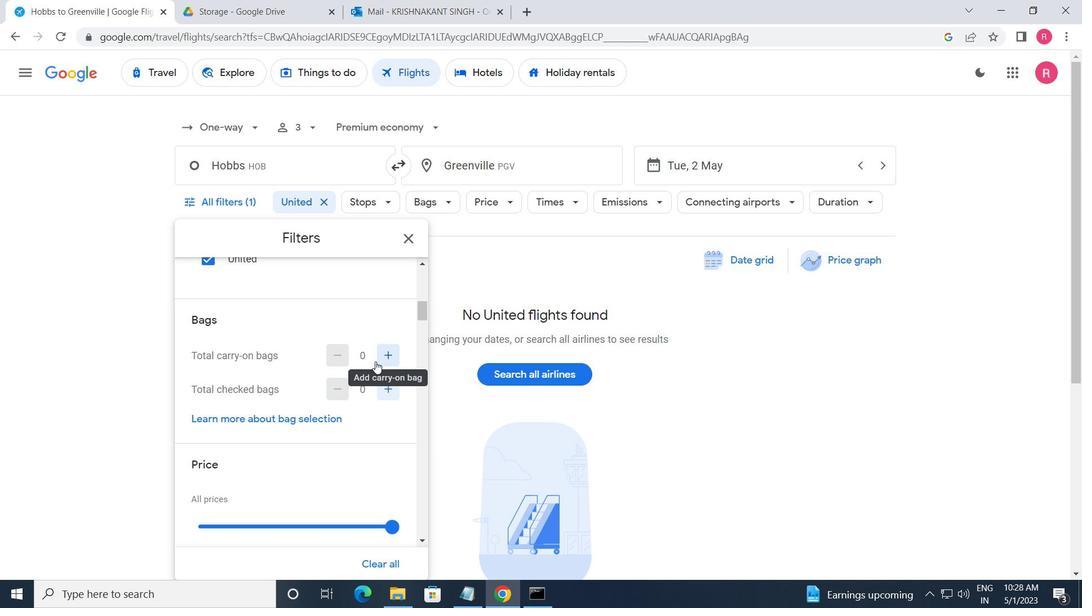 
Action: Mouse moved to (375, 361)
Screenshot: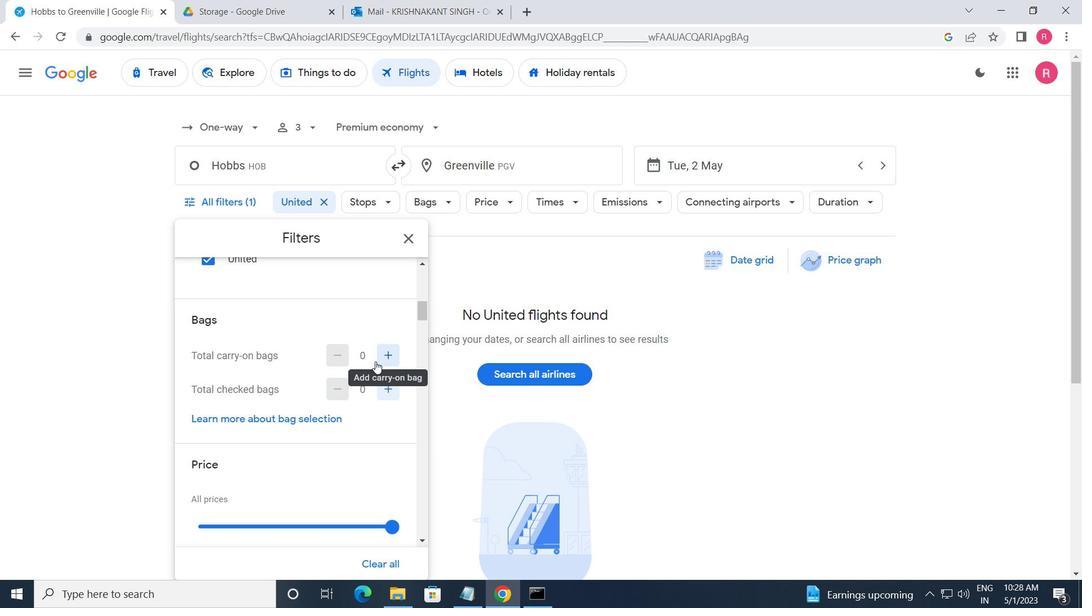 
Action: Mouse pressed left at (375, 361)
Screenshot: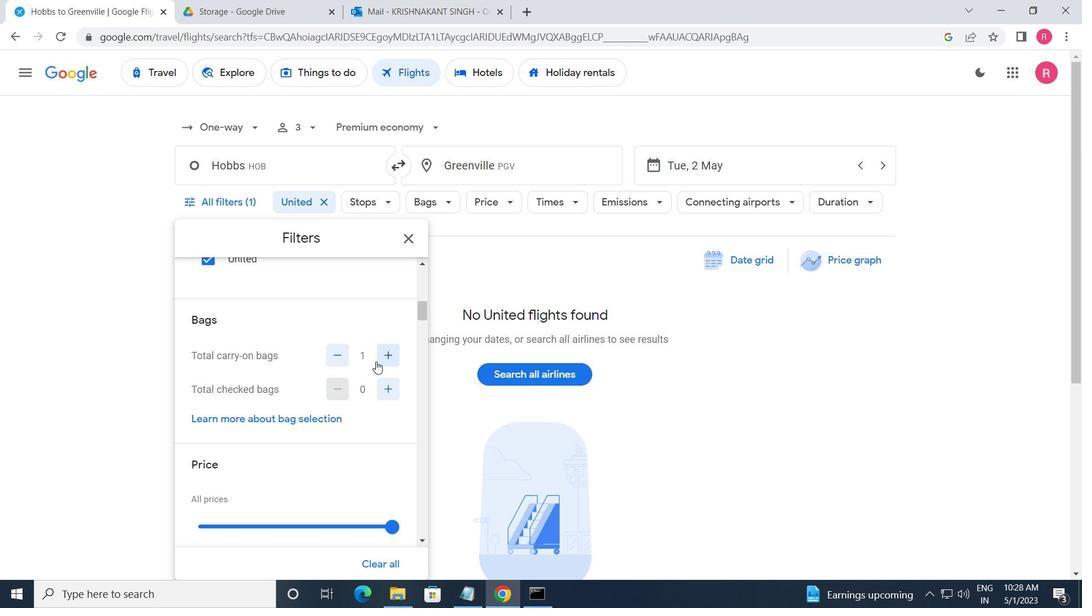 
Action: Mouse moved to (384, 390)
Screenshot: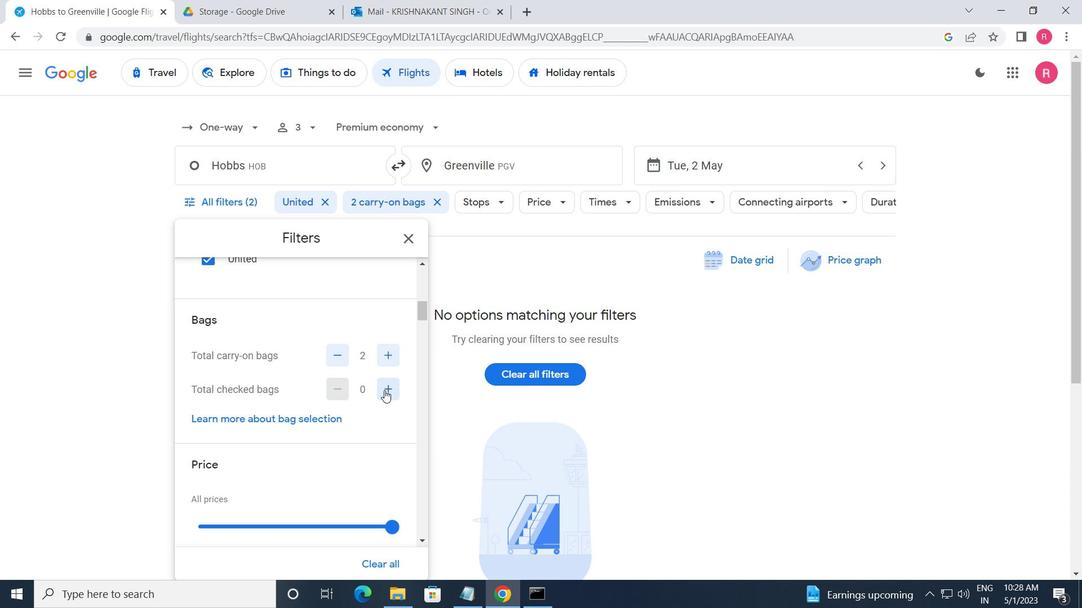
Action: Mouse pressed left at (384, 390)
Screenshot: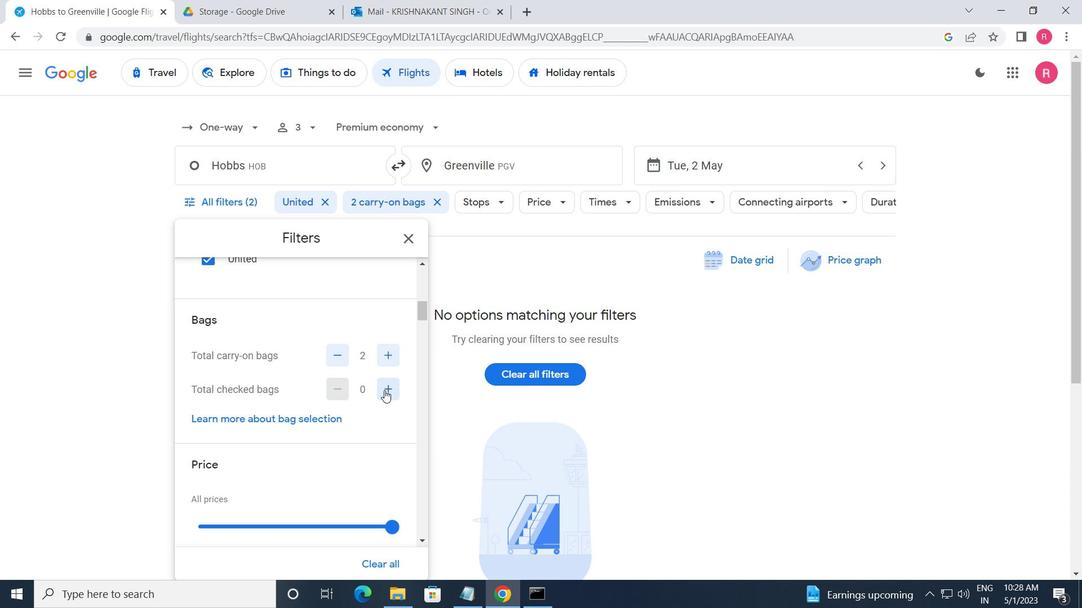 
Action: Mouse pressed left at (384, 390)
Screenshot: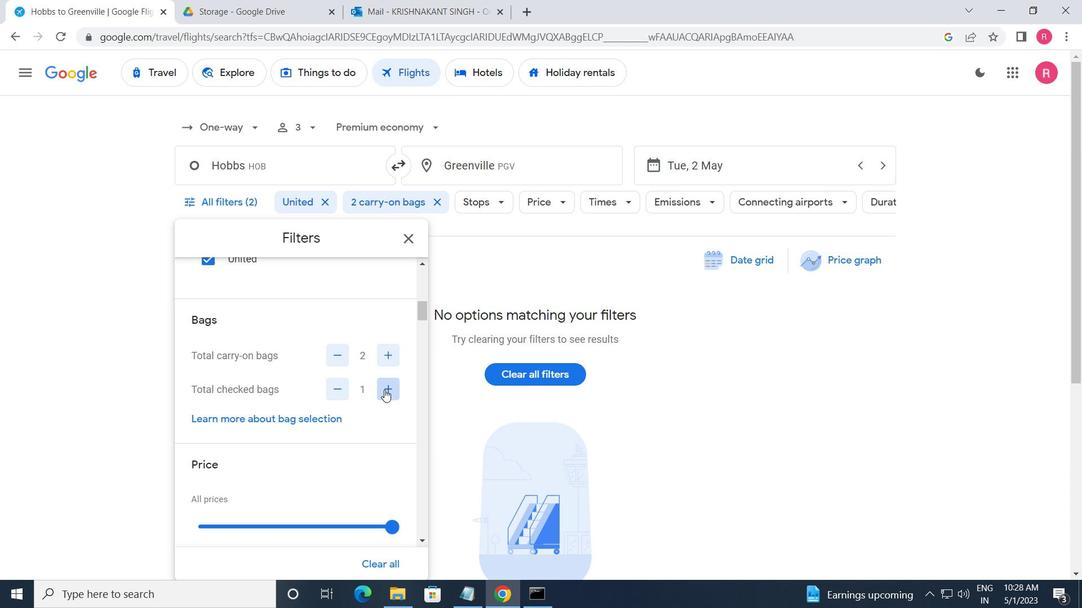 
Action: Mouse moved to (384, 390)
Screenshot: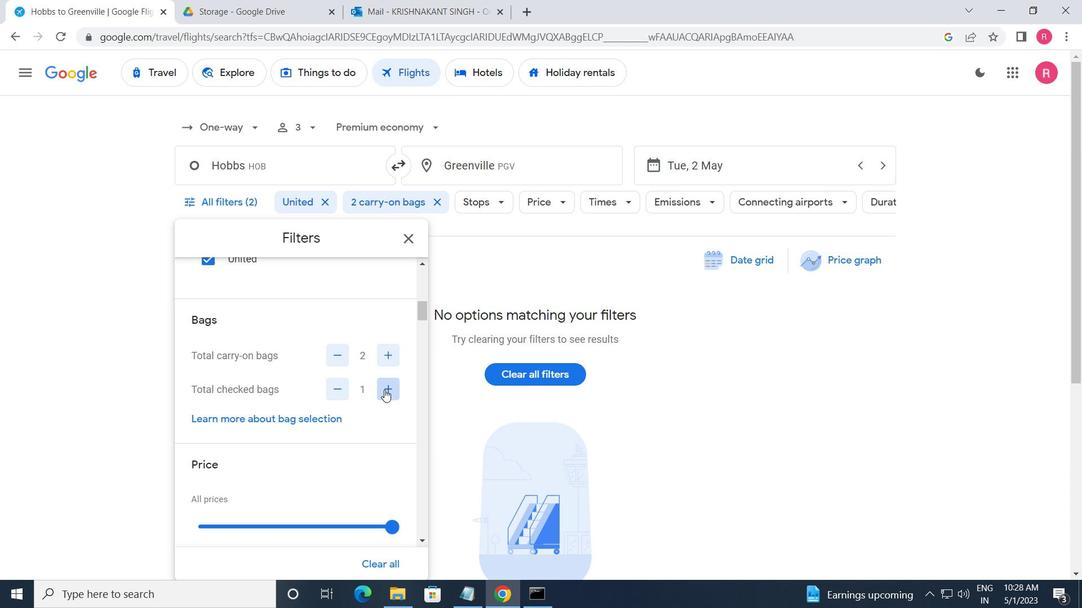 
Action: Mouse pressed left at (384, 390)
Screenshot: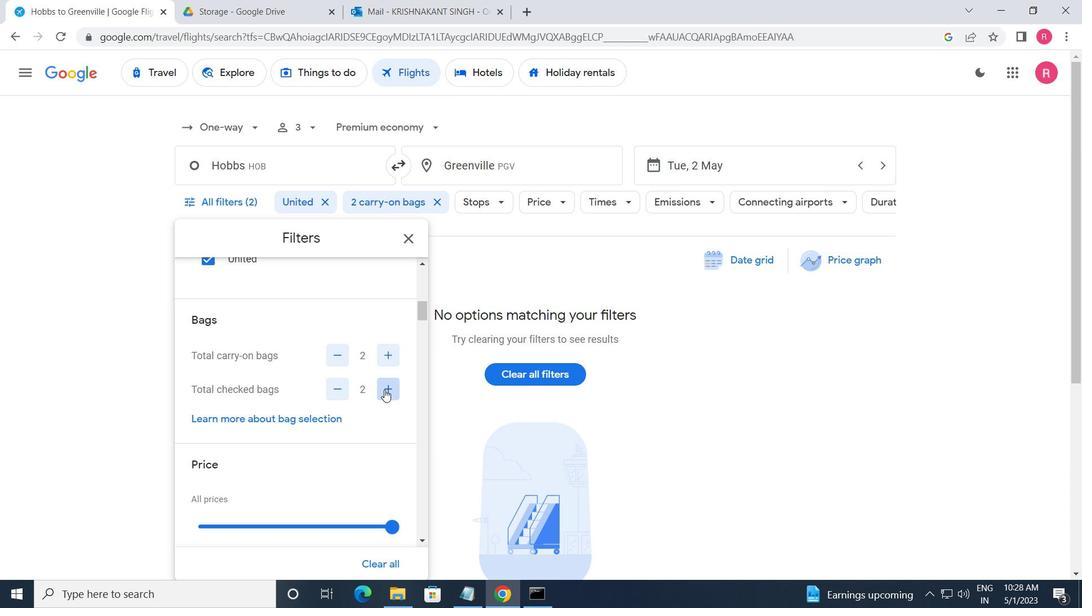 
Action: Mouse pressed left at (384, 390)
Screenshot: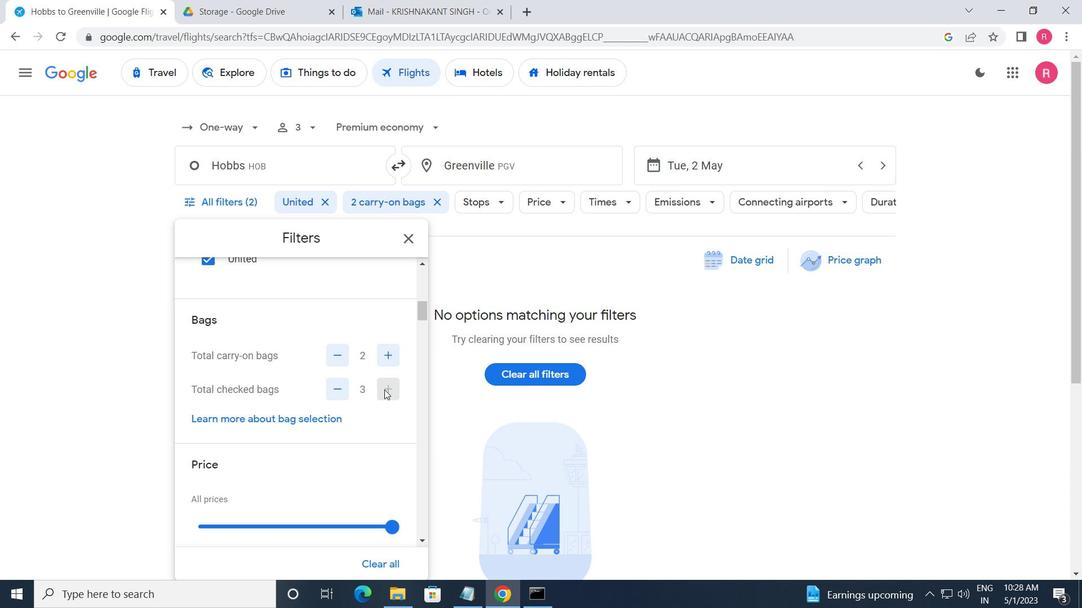 
Action: Mouse moved to (372, 497)
Screenshot: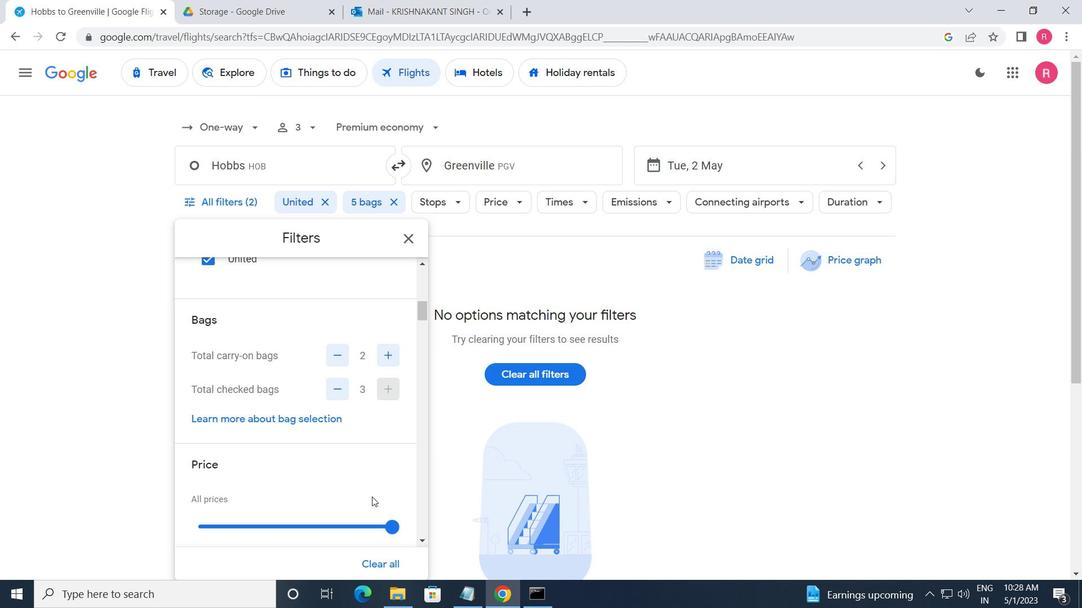 
Action: Mouse scrolled (372, 497) with delta (0, 0)
Screenshot: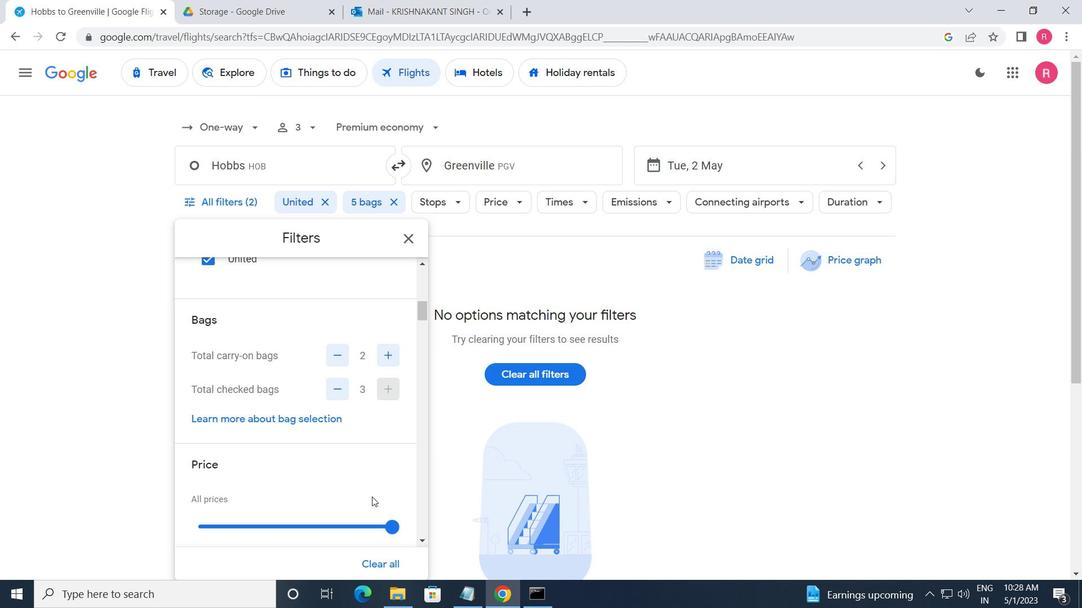 
Action: Mouse moved to (385, 457)
Screenshot: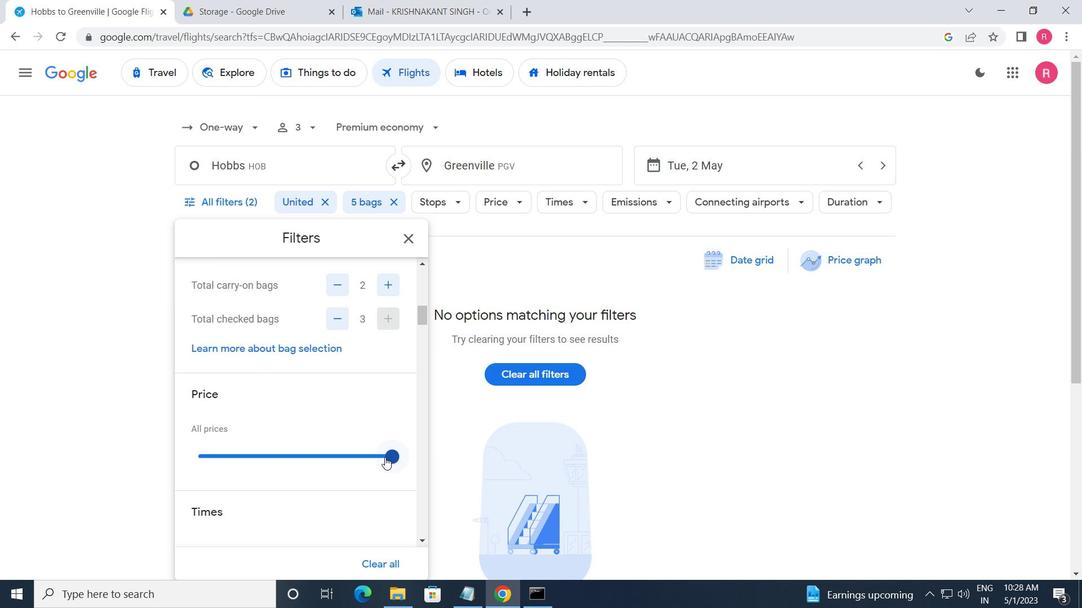 
Action: Mouse pressed left at (385, 457)
Screenshot: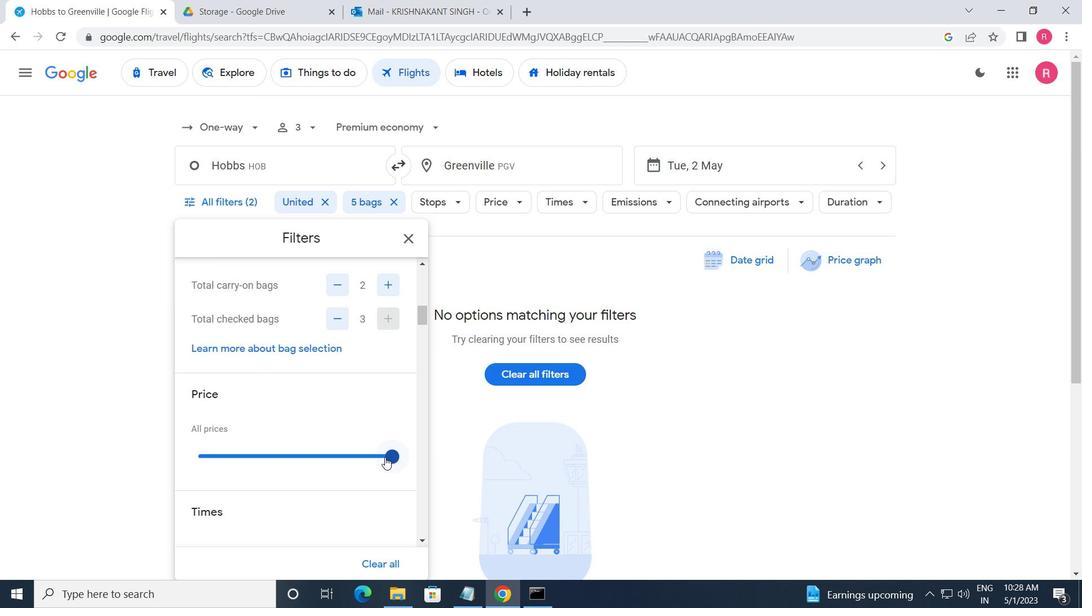 
Action: Mouse moved to (368, 487)
Screenshot: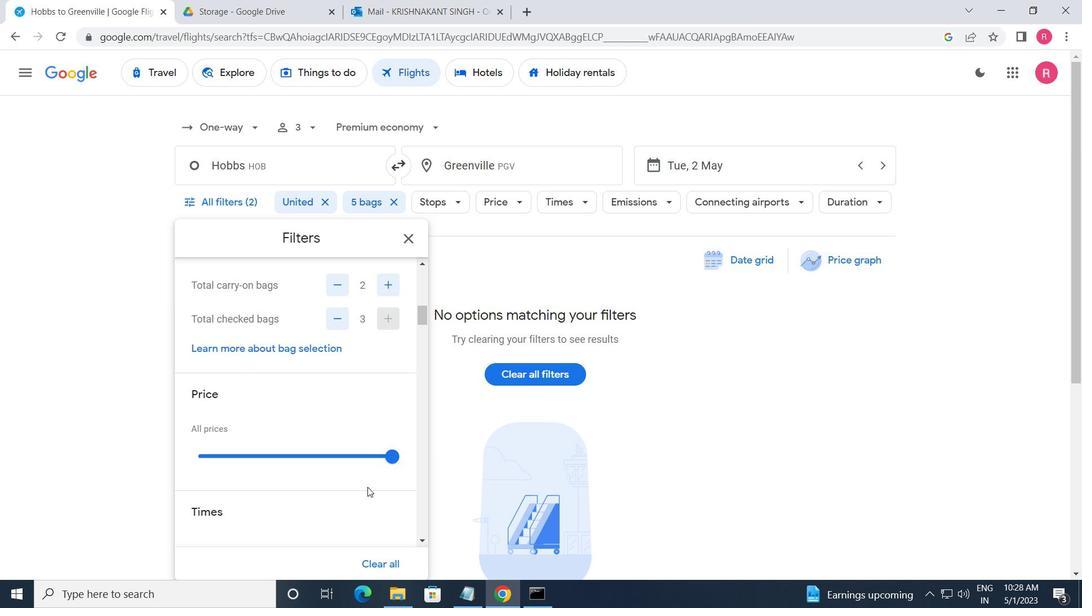 
Action: Mouse scrolled (368, 487) with delta (0, 0)
Screenshot: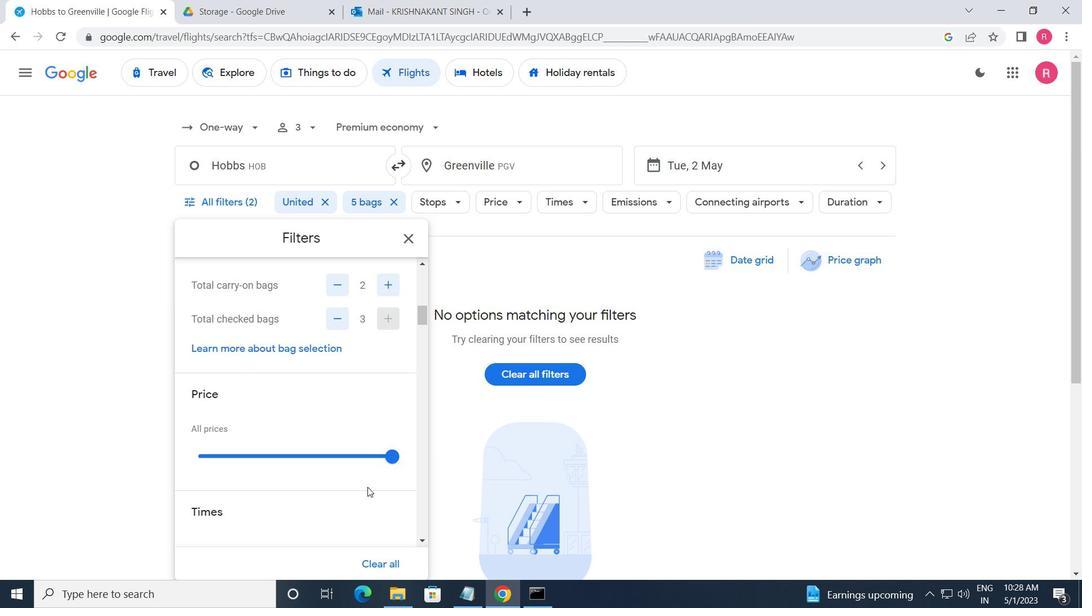 
Action: Mouse moved to (367, 488)
Screenshot: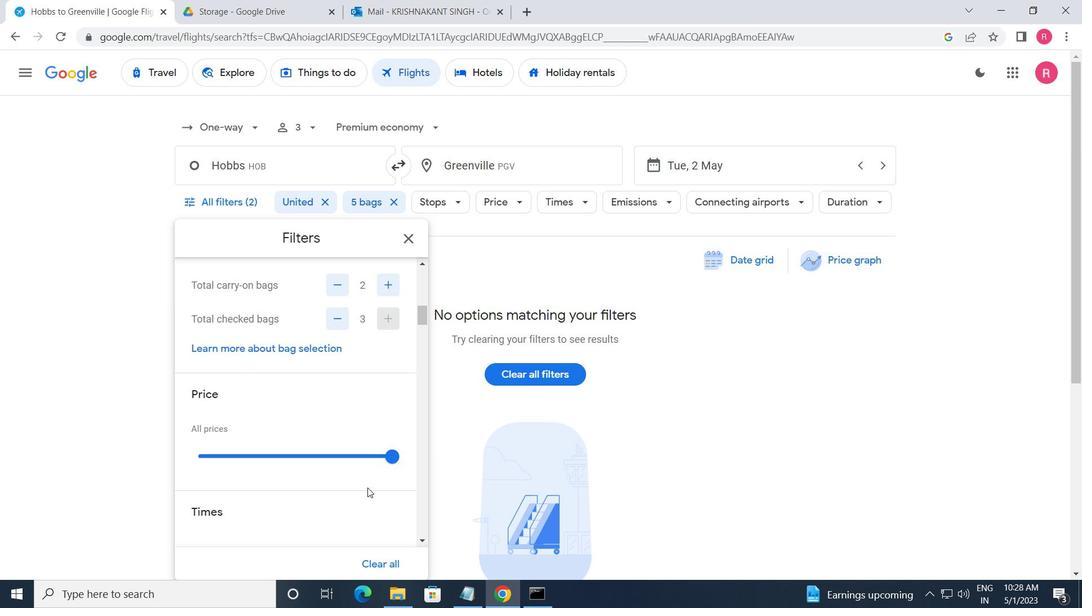 
Action: Mouse scrolled (367, 487) with delta (0, 0)
Screenshot: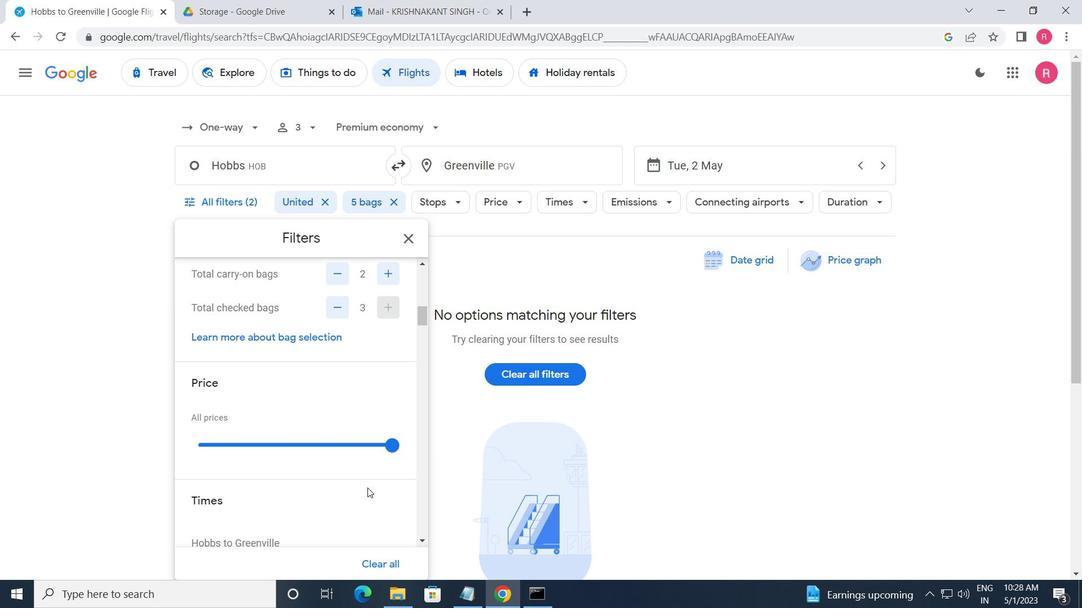 
Action: Mouse scrolled (367, 487) with delta (0, 0)
Screenshot: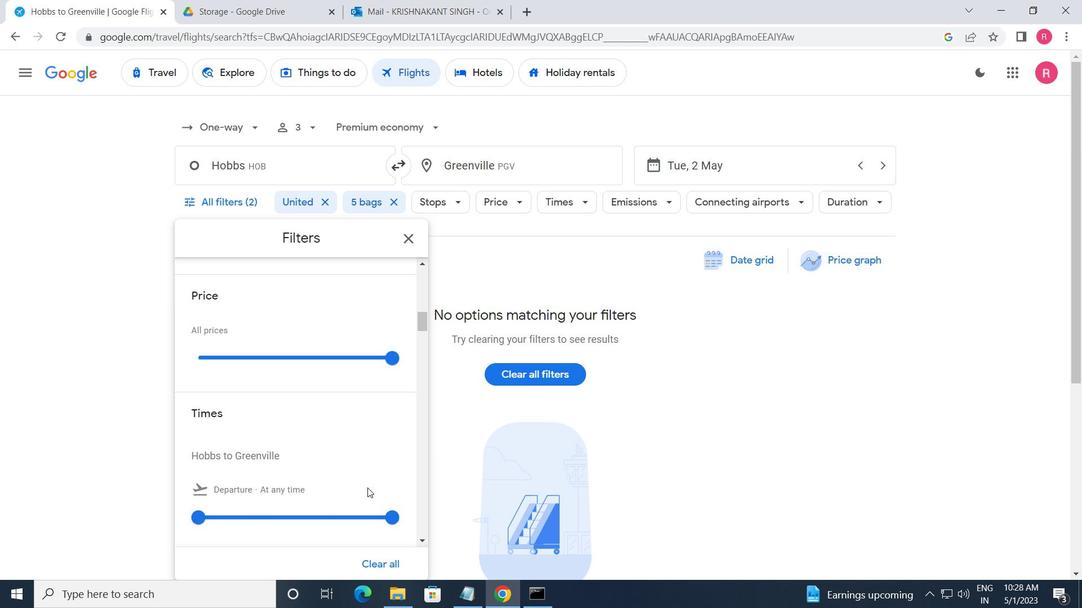 
Action: Mouse moved to (198, 406)
Screenshot: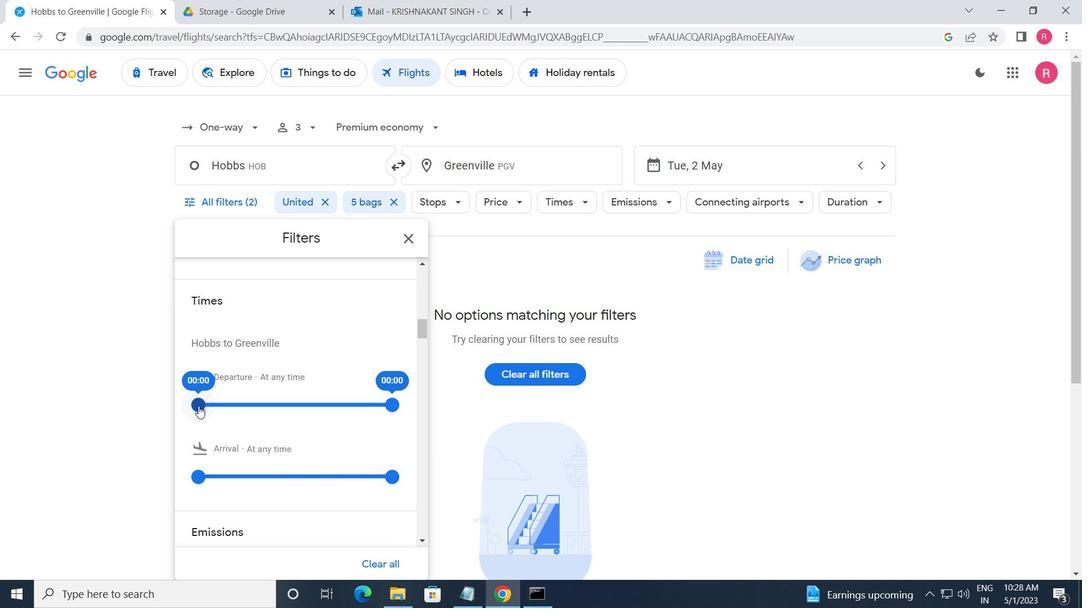 
Action: Mouse pressed left at (198, 406)
Screenshot: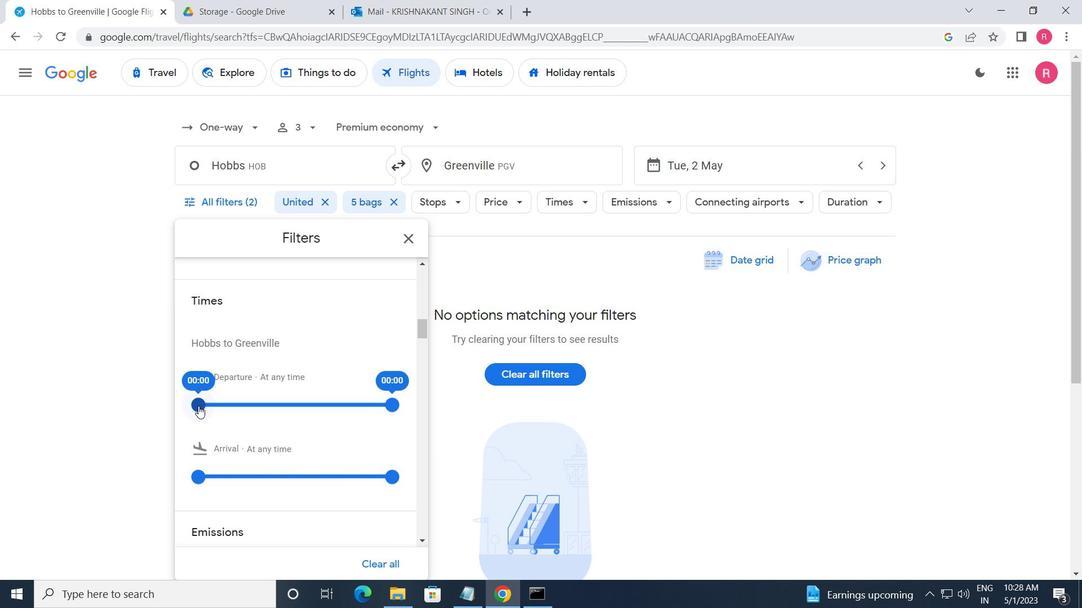 
Action: Mouse moved to (394, 410)
Screenshot: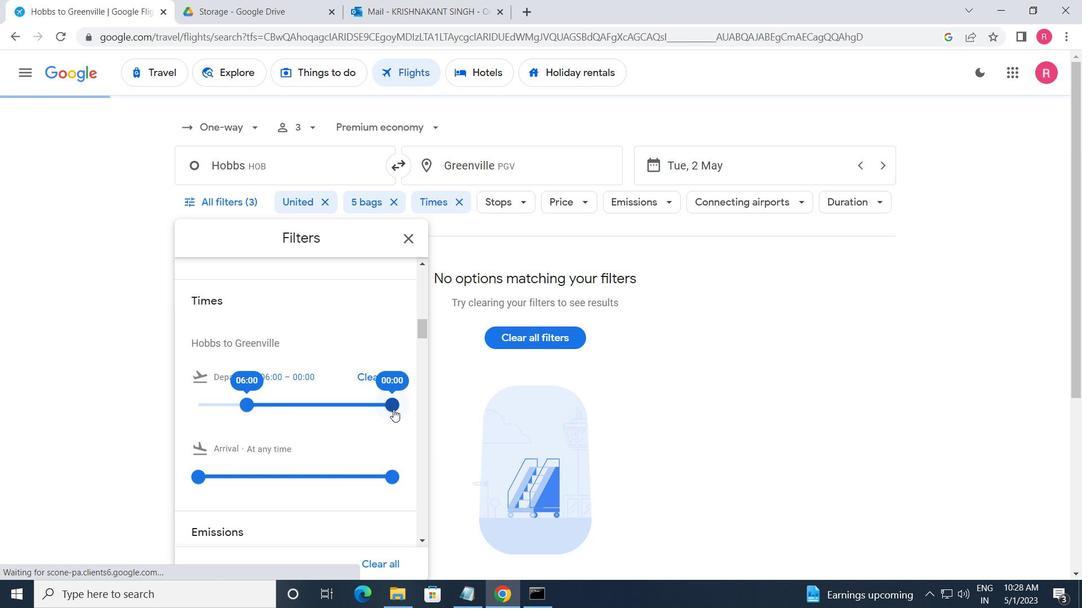 
Action: Mouse pressed left at (394, 410)
Screenshot: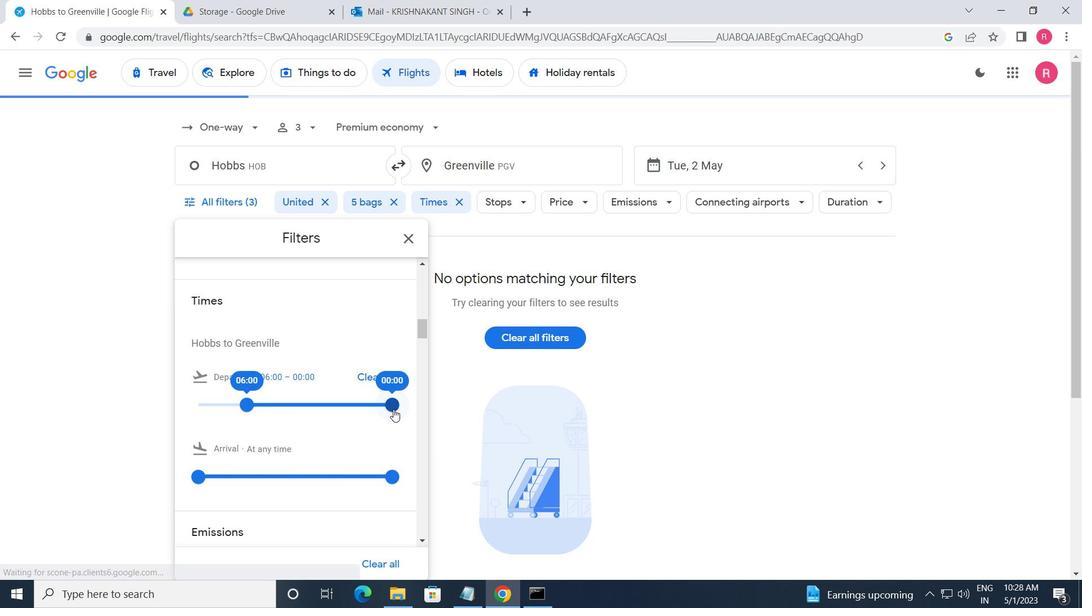 
Action: Mouse moved to (413, 239)
Screenshot: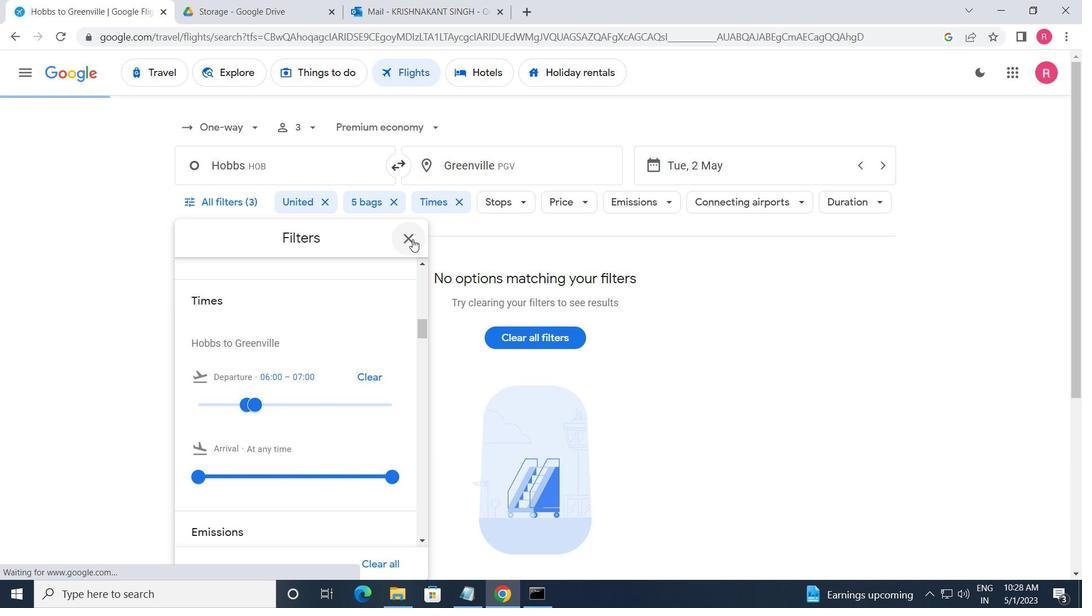 
Action: Mouse pressed left at (413, 239)
Screenshot: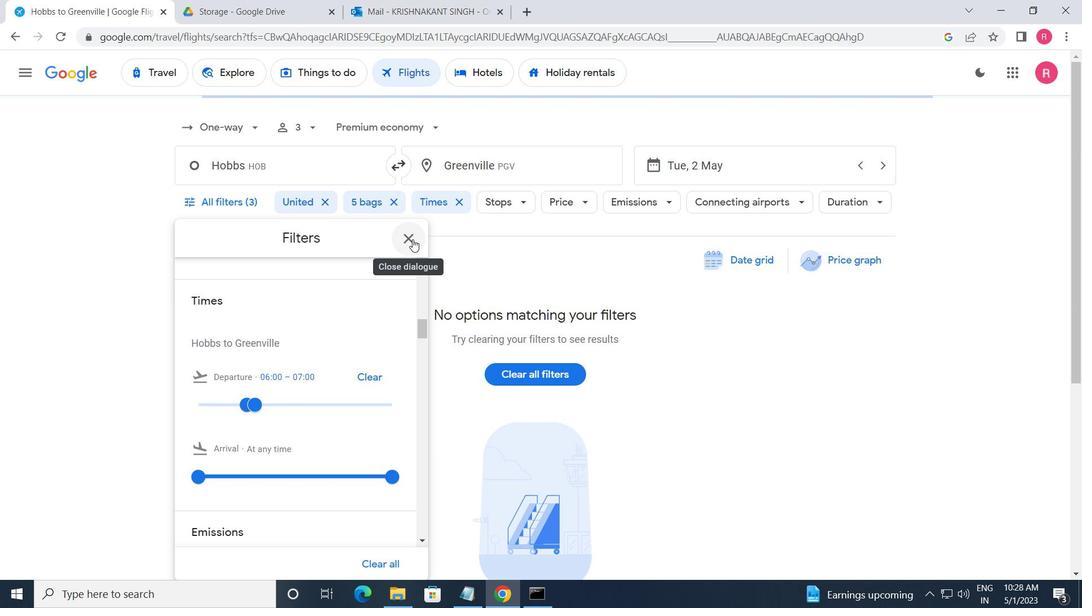 
Action: Mouse moved to (412, 240)
Screenshot: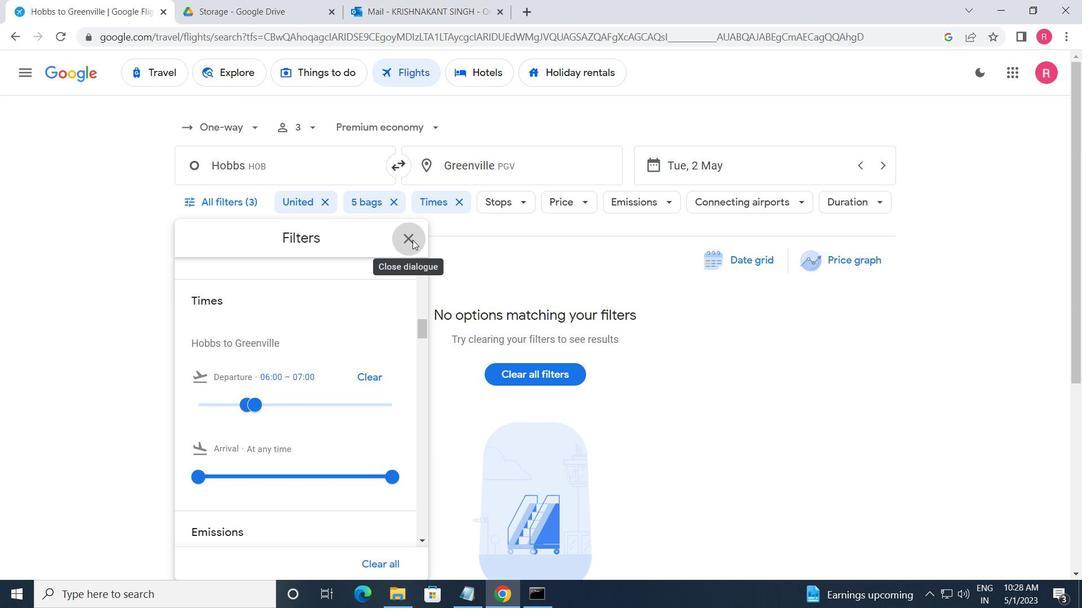 
